 Task: Find LinkedIn users located in Ciranjang, West Java, Indonesia, who talk about bespoke topics.
Action: Mouse moved to (521, 85)
Screenshot: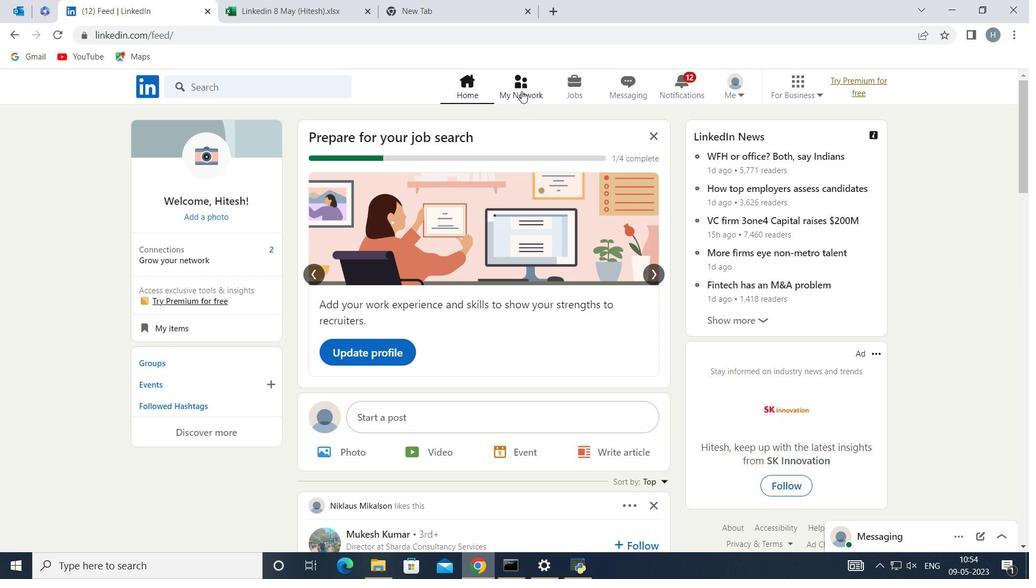 
Action: Mouse pressed left at (521, 85)
Screenshot: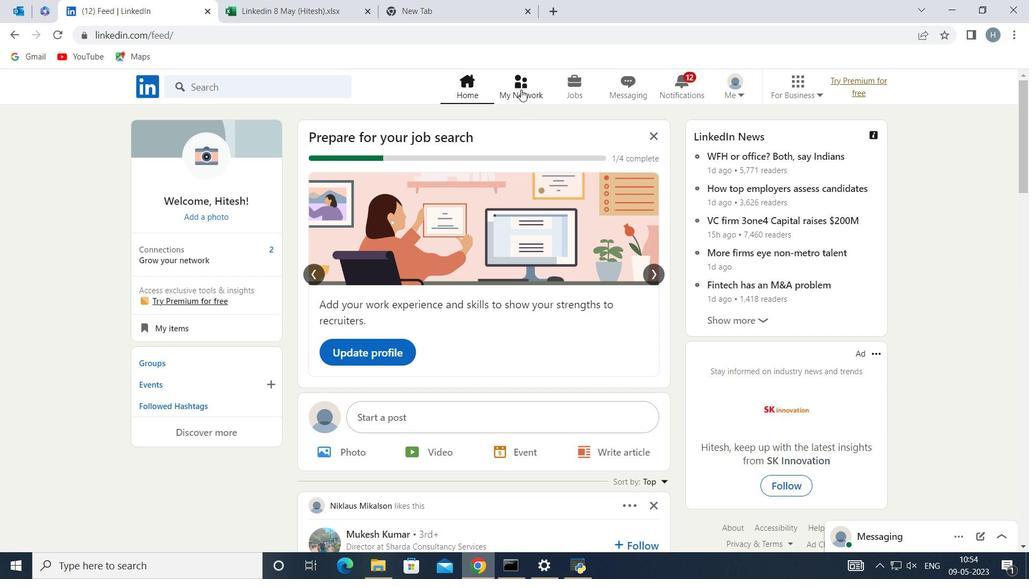 
Action: Mouse moved to (293, 158)
Screenshot: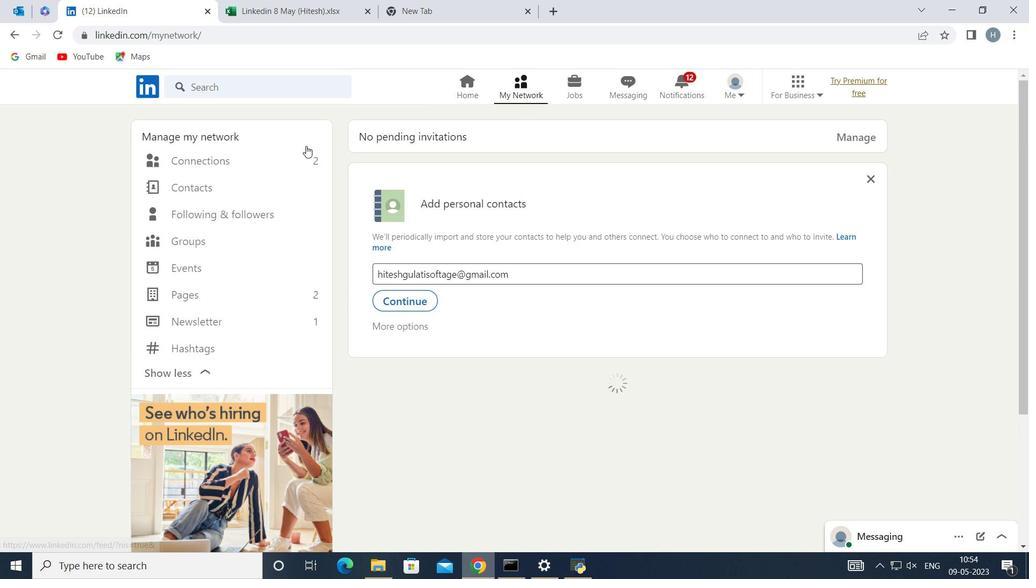 
Action: Mouse pressed left at (293, 158)
Screenshot: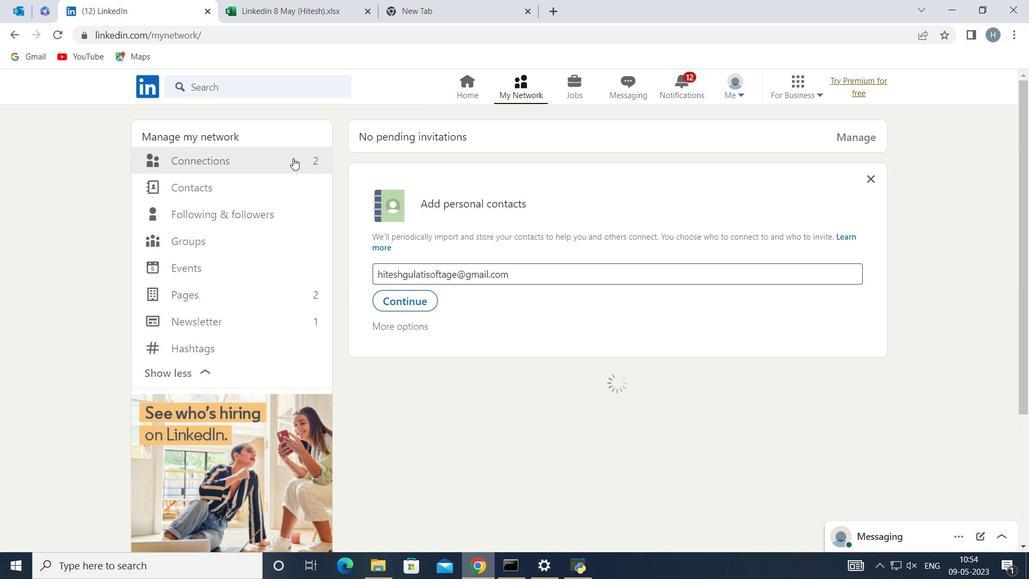 
Action: Mouse moved to (603, 162)
Screenshot: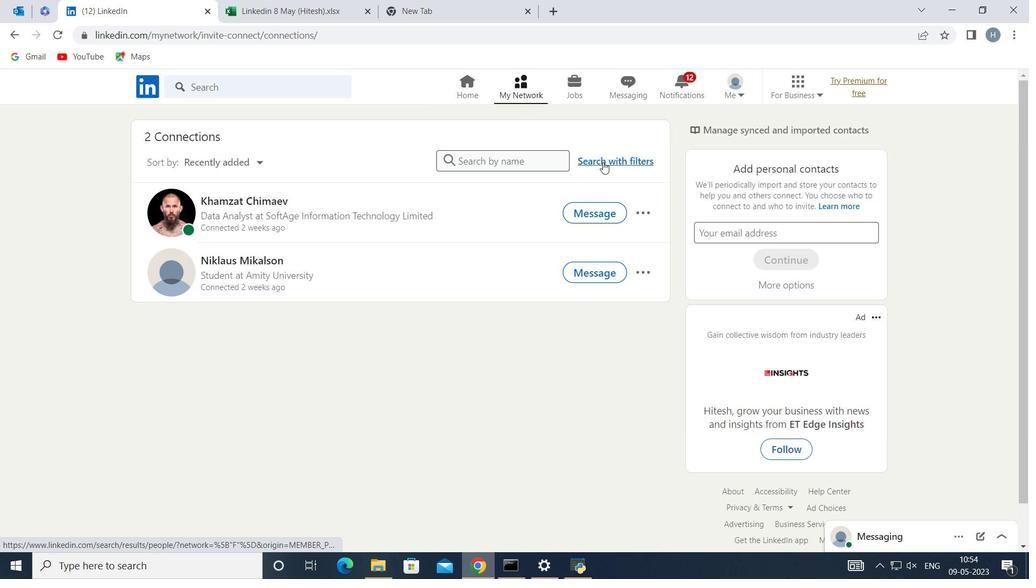 
Action: Mouse pressed left at (603, 162)
Screenshot: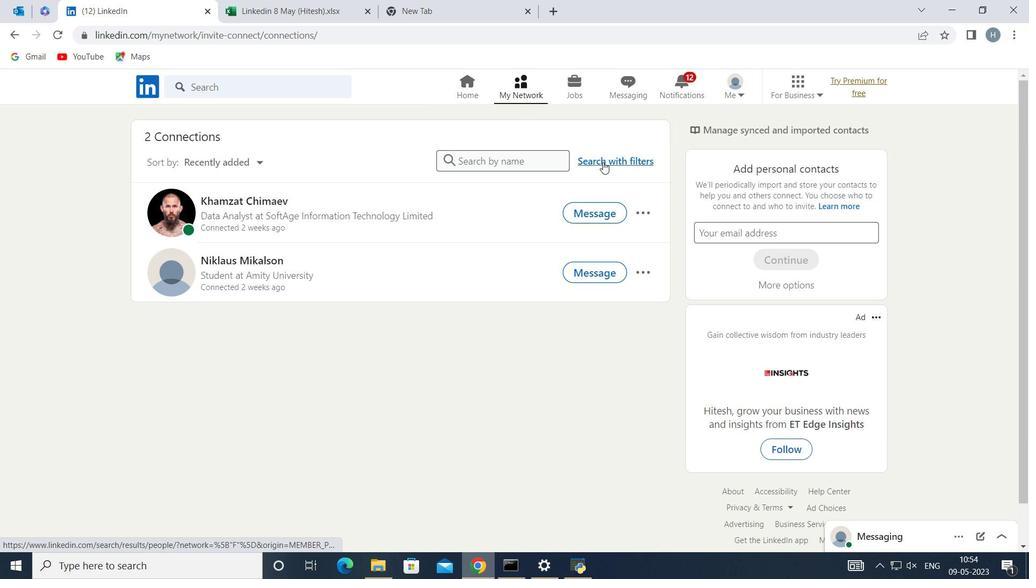
Action: Mouse moved to (557, 127)
Screenshot: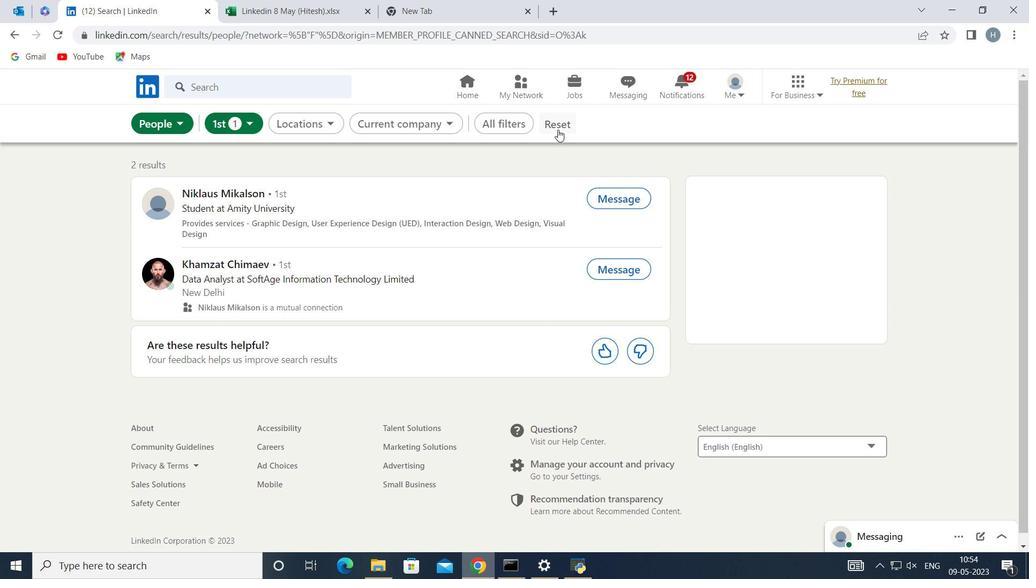 
Action: Mouse pressed left at (557, 127)
Screenshot: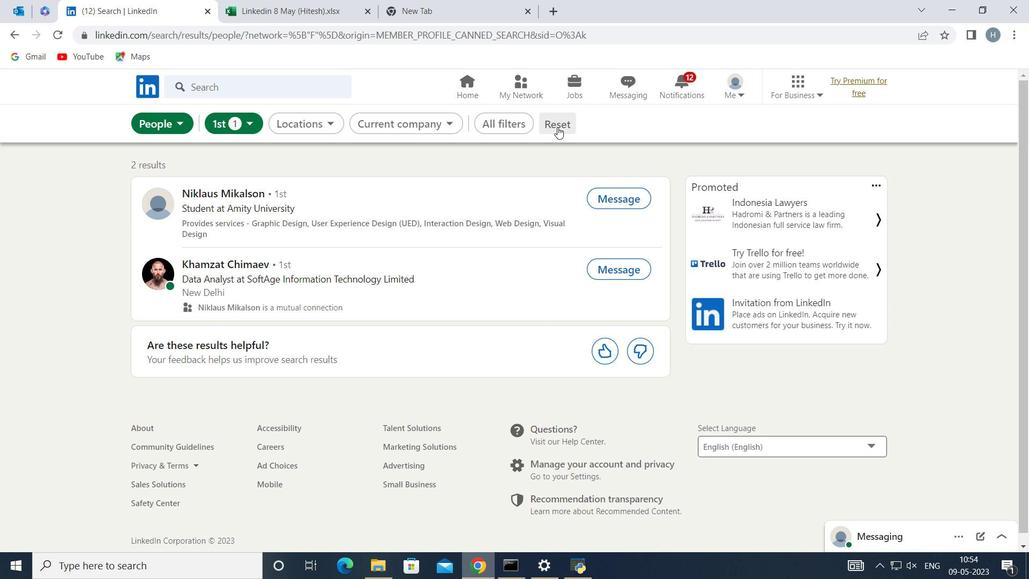 
Action: Mouse moved to (533, 125)
Screenshot: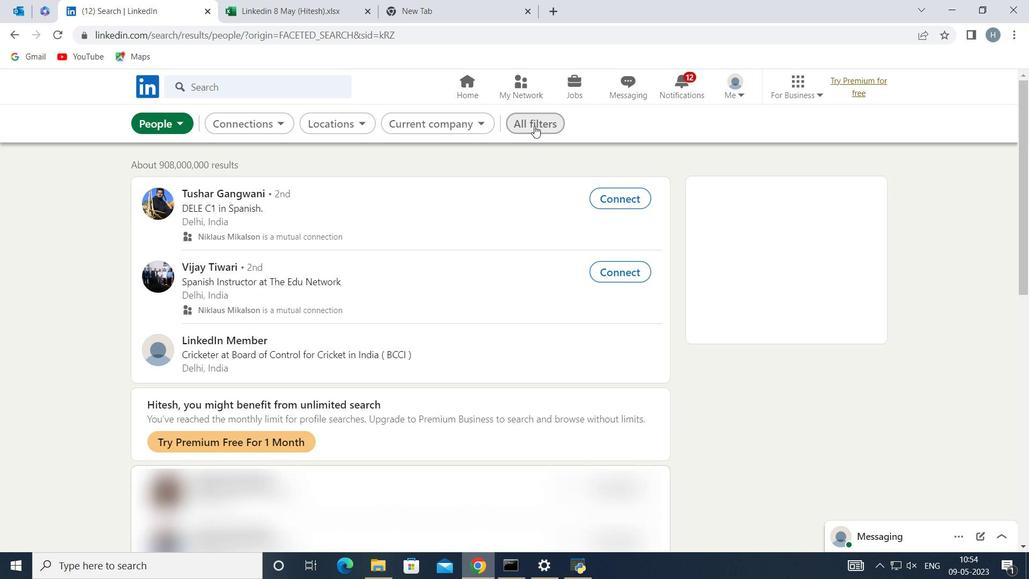
Action: Mouse pressed left at (533, 125)
Screenshot: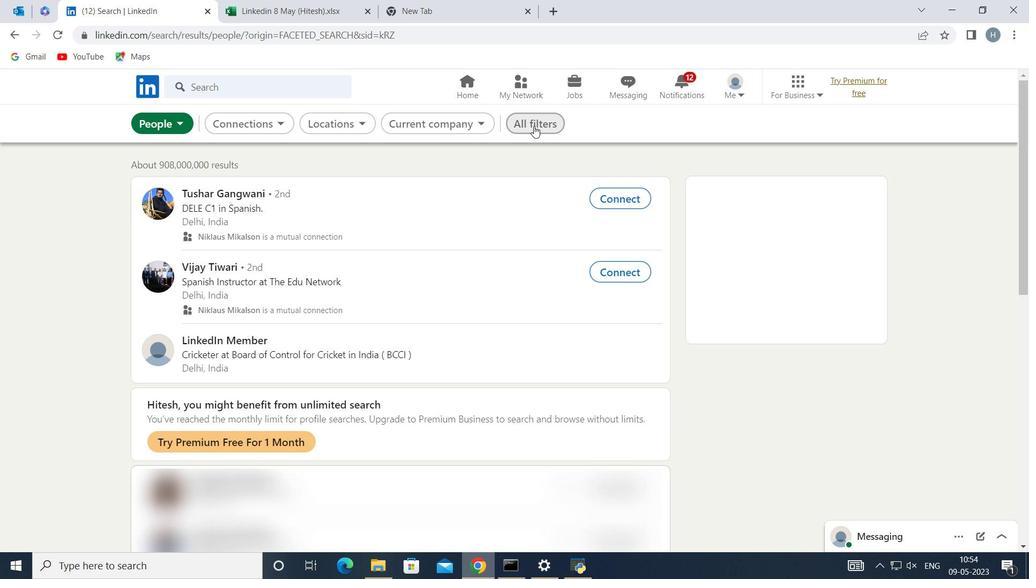 
Action: Mouse moved to (754, 265)
Screenshot: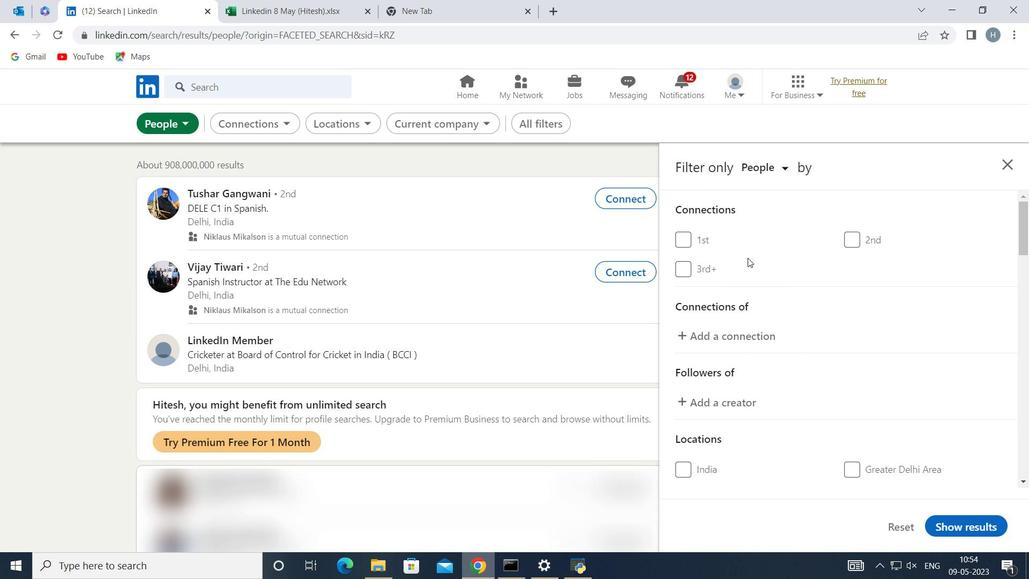 
Action: Mouse scrolled (754, 265) with delta (0, 0)
Screenshot: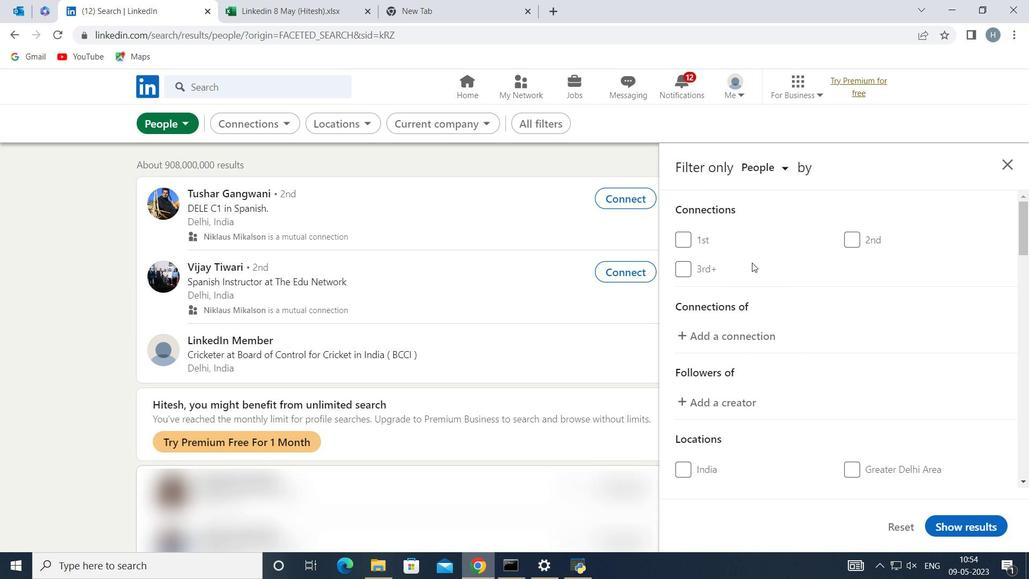 
Action: Mouse moved to (765, 270)
Screenshot: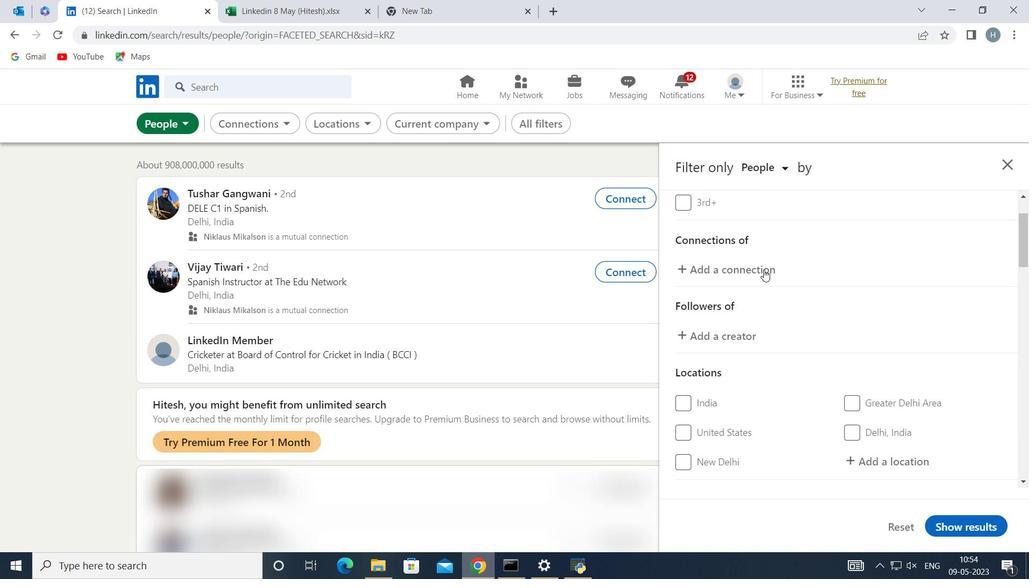 
Action: Mouse scrolled (765, 269) with delta (0, 0)
Screenshot: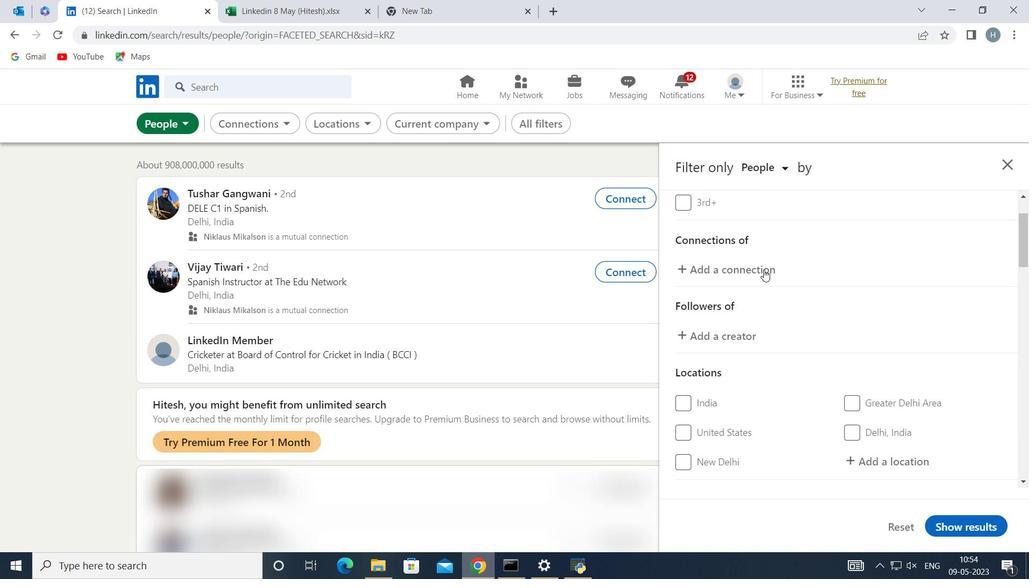 
Action: Mouse moved to (782, 274)
Screenshot: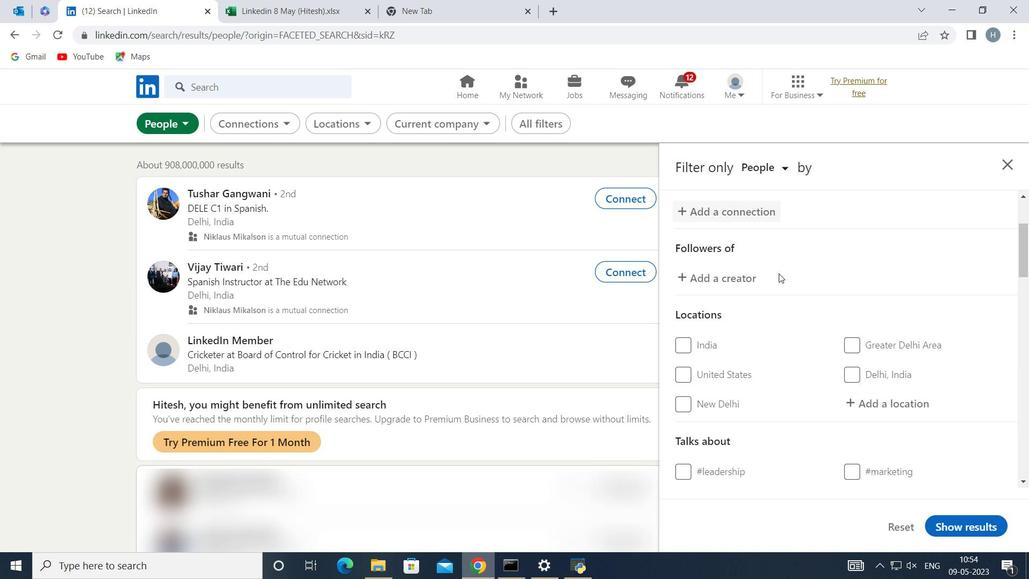 
Action: Mouse scrolled (782, 273) with delta (0, 0)
Screenshot: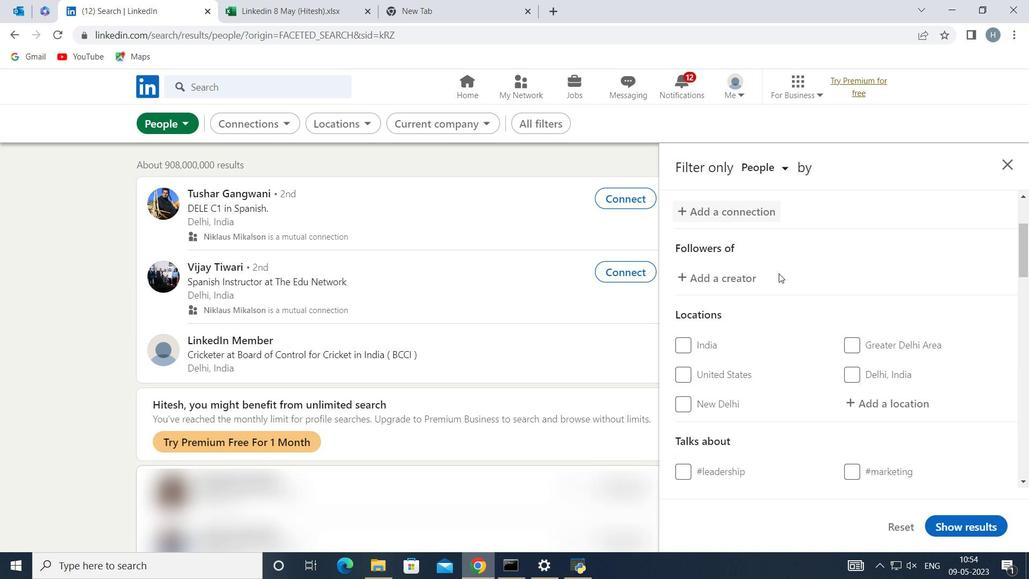 
Action: Mouse moved to (880, 324)
Screenshot: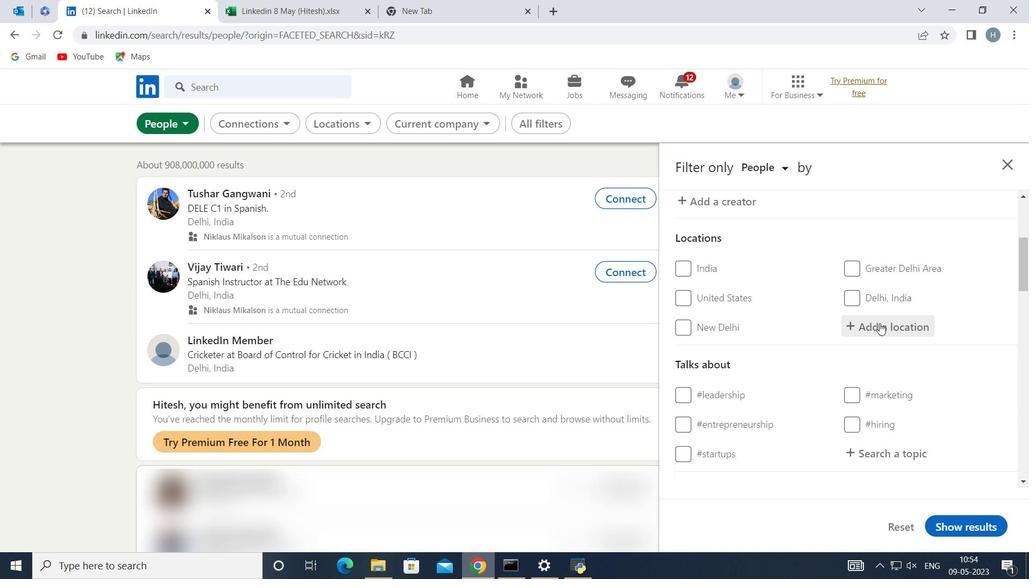 
Action: Mouse pressed left at (880, 324)
Screenshot: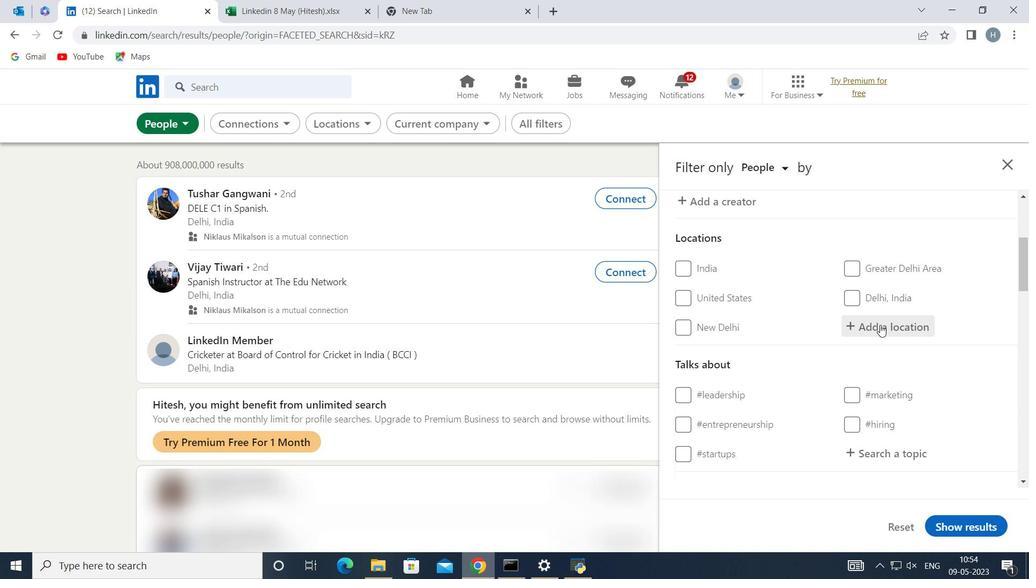 
Action: Mouse moved to (879, 319)
Screenshot: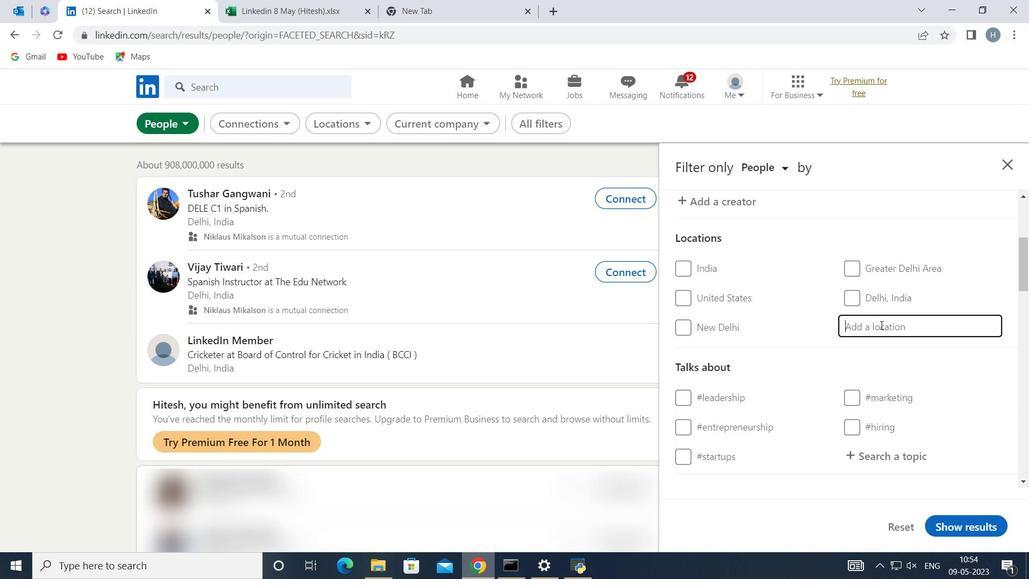 
Action: Key pressed <Key.shift>Ciranjang
Screenshot: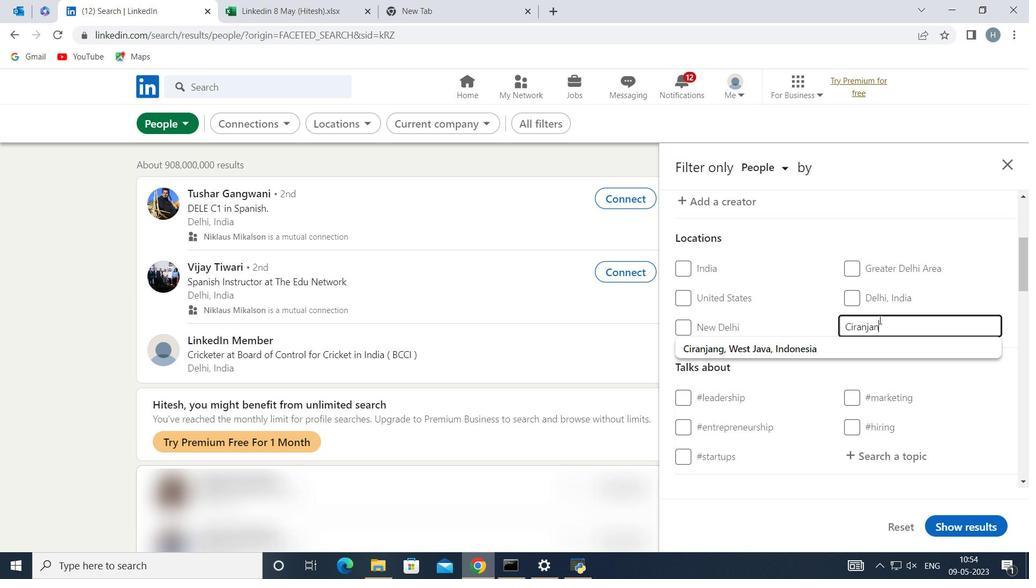 
Action: Mouse moved to (835, 341)
Screenshot: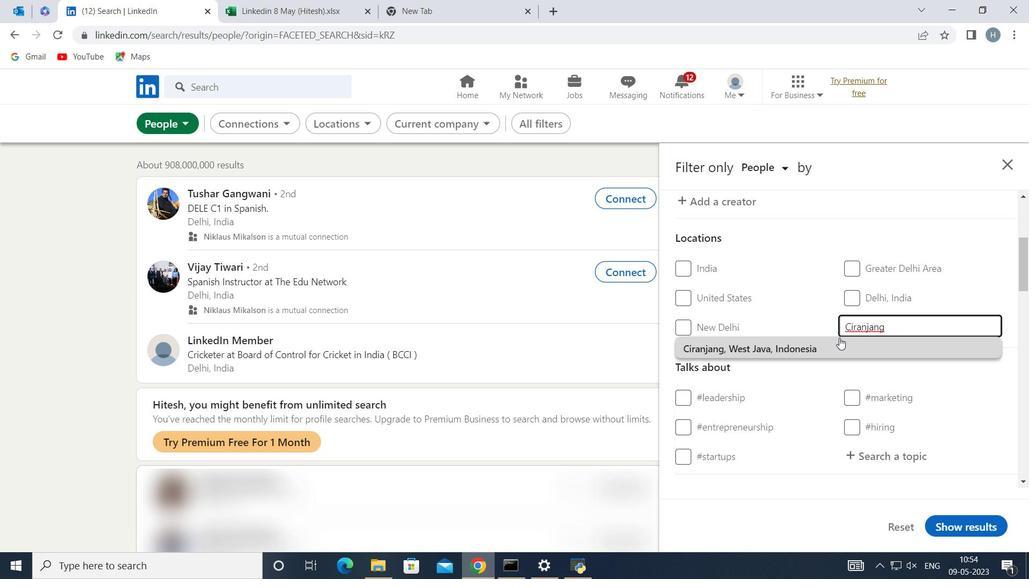 
Action: Mouse pressed left at (835, 341)
Screenshot: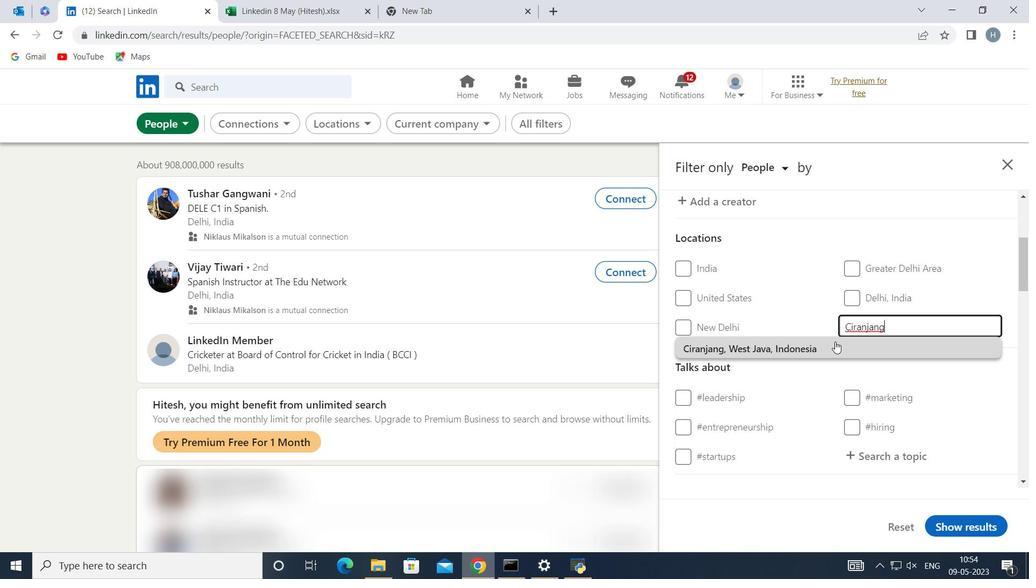 
Action: Mouse moved to (844, 308)
Screenshot: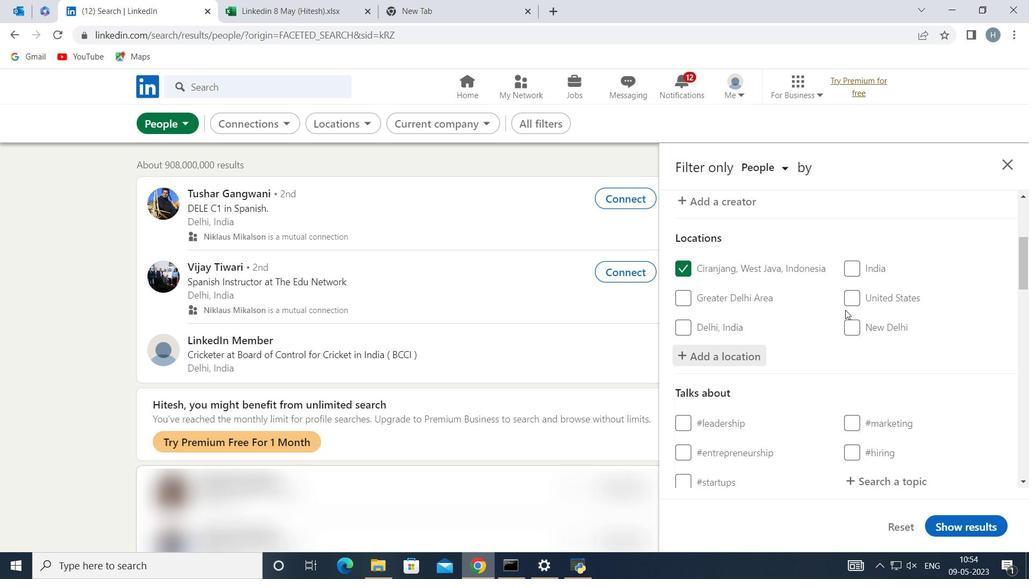 
Action: Mouse scrolled (844, 308) with delta (0, 0)
Screenshot: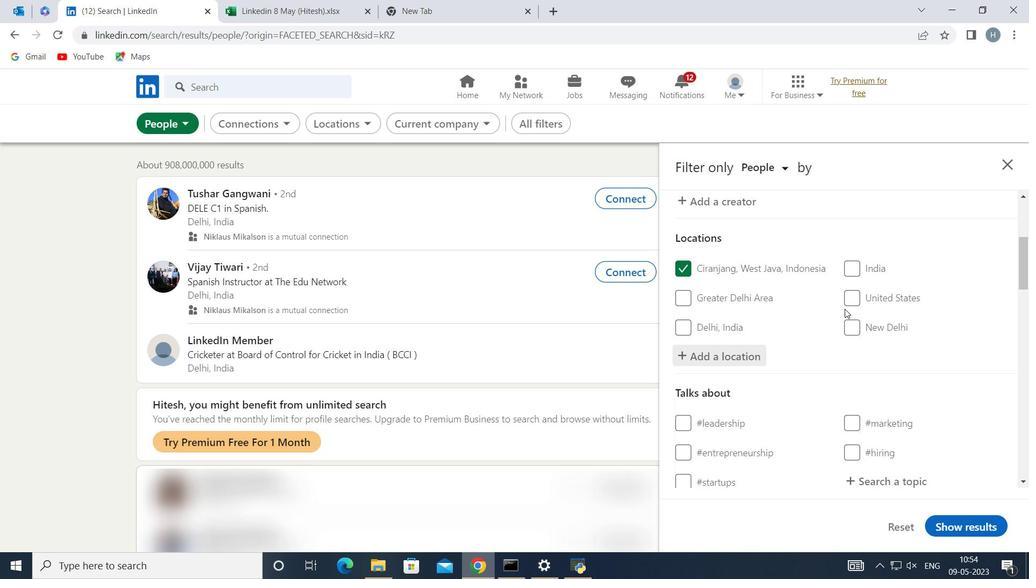 
Action: Mouse scrolled (844, 308) with delta (0, 0)
Screenshot: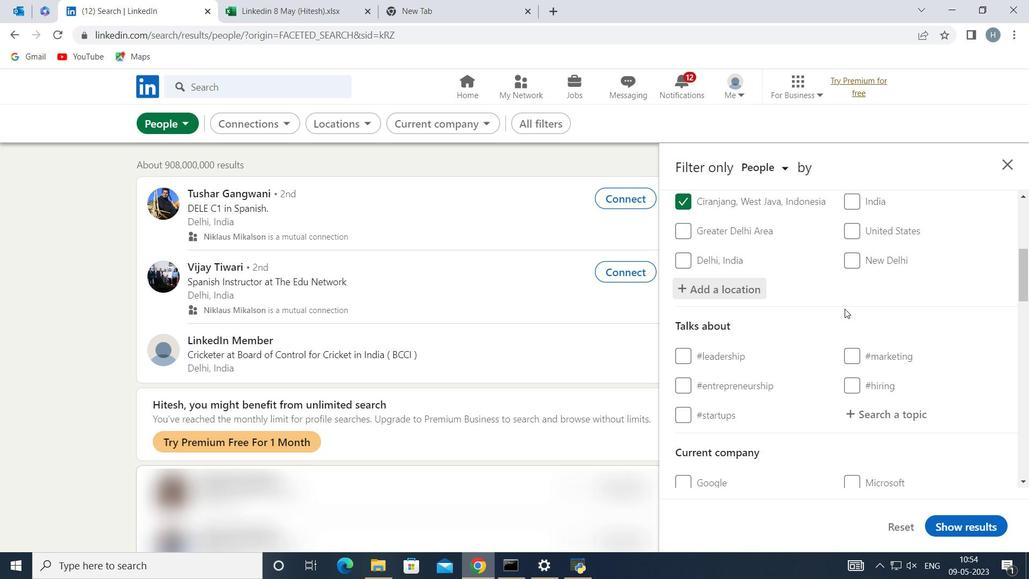 
Action: Mouse moved to (884, 346)
Screenshot: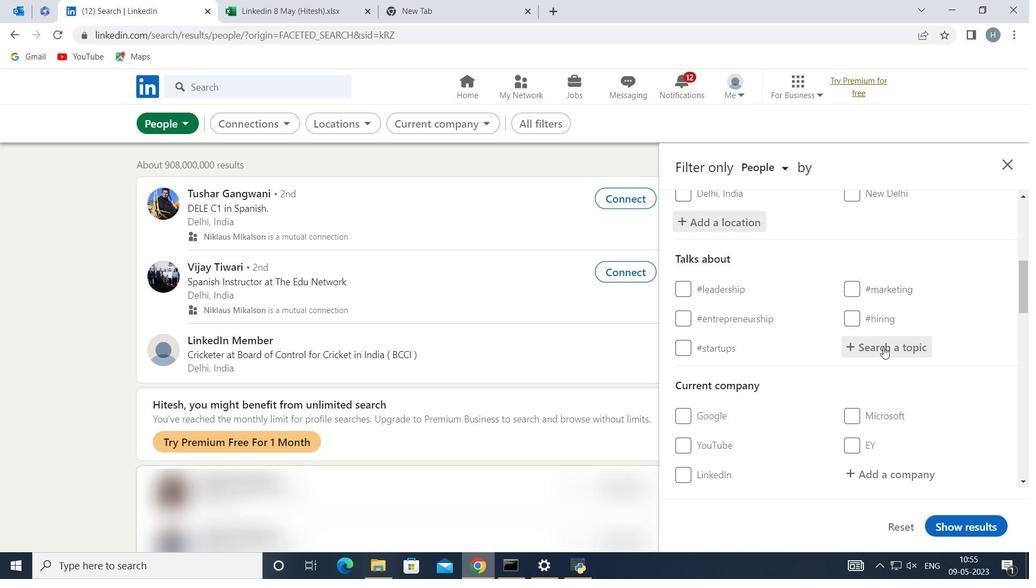 
Action: Mouse pressed left at (884, 346)
Screenshot: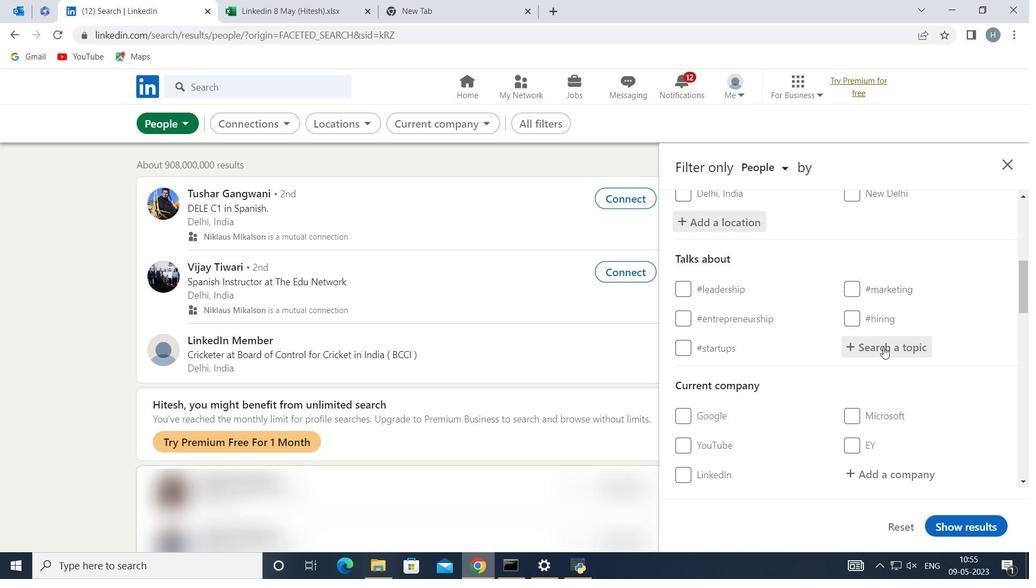 
Action: Mouse moved to (884, 346)
Screenshot: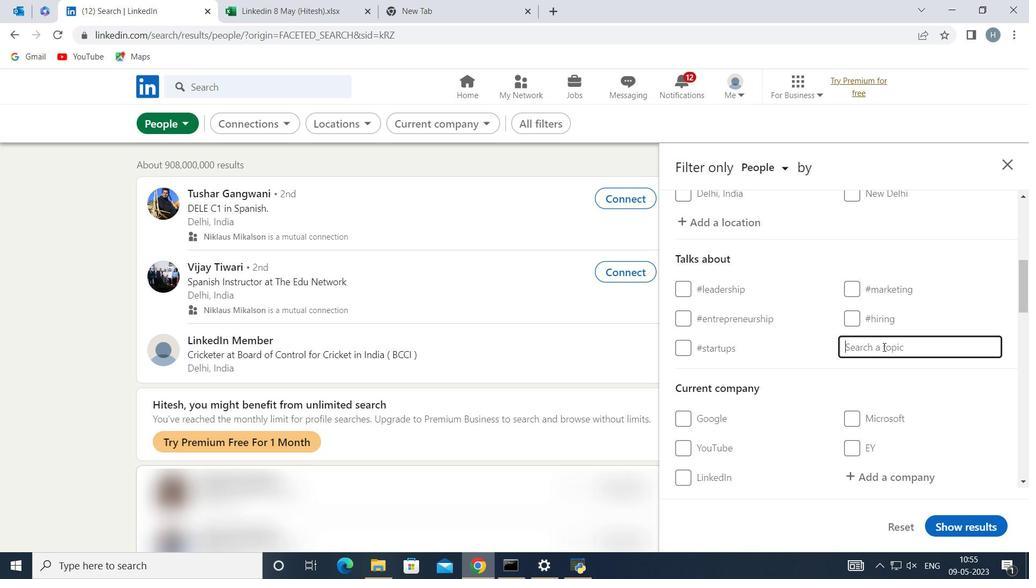 
Action: Key pressed bespoke
Screenshot: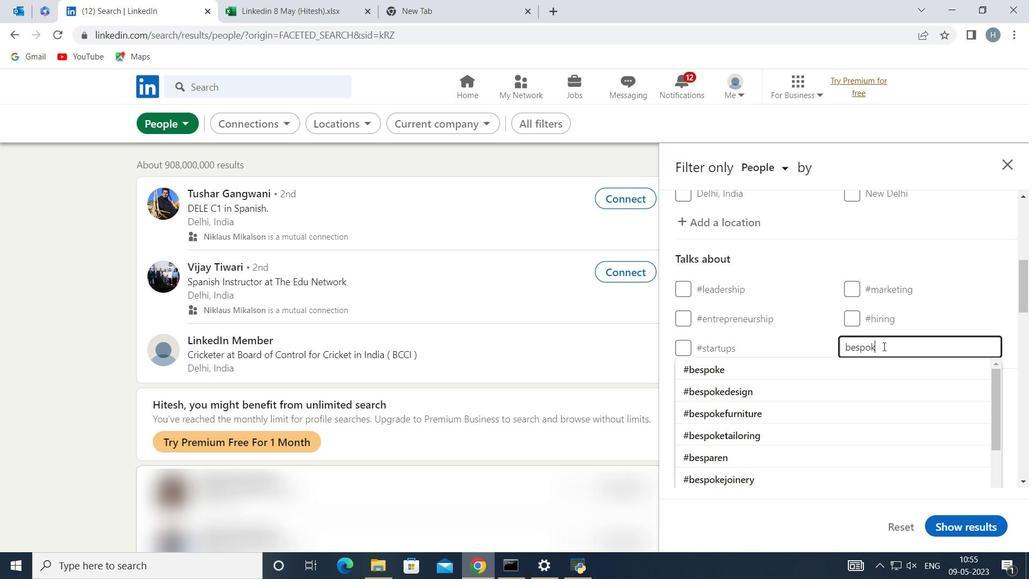 
Action: Mouse moved to (763, 367)
Screenshot: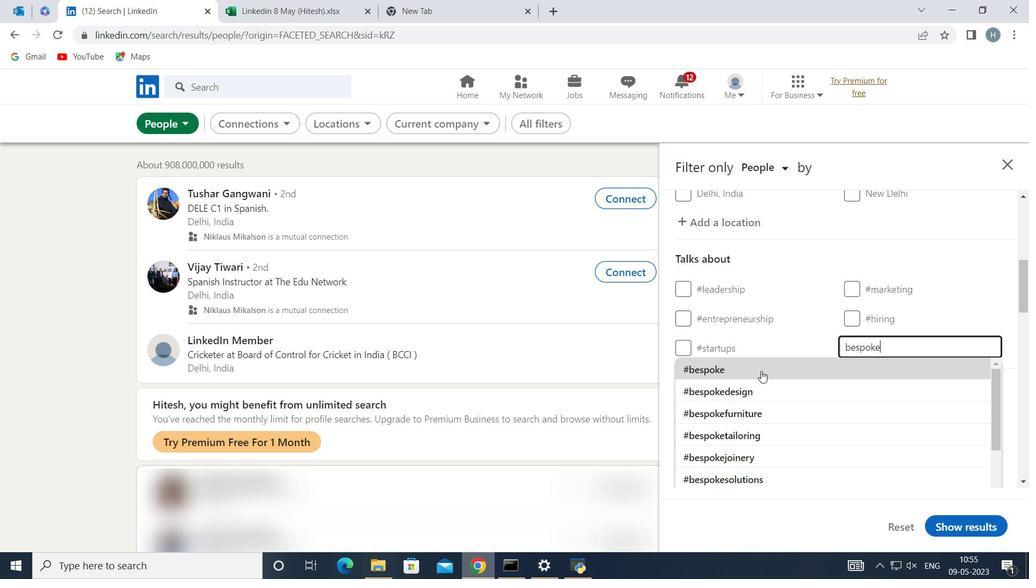 
Action: Mouse pressed left at (763, 367)
Screenshot: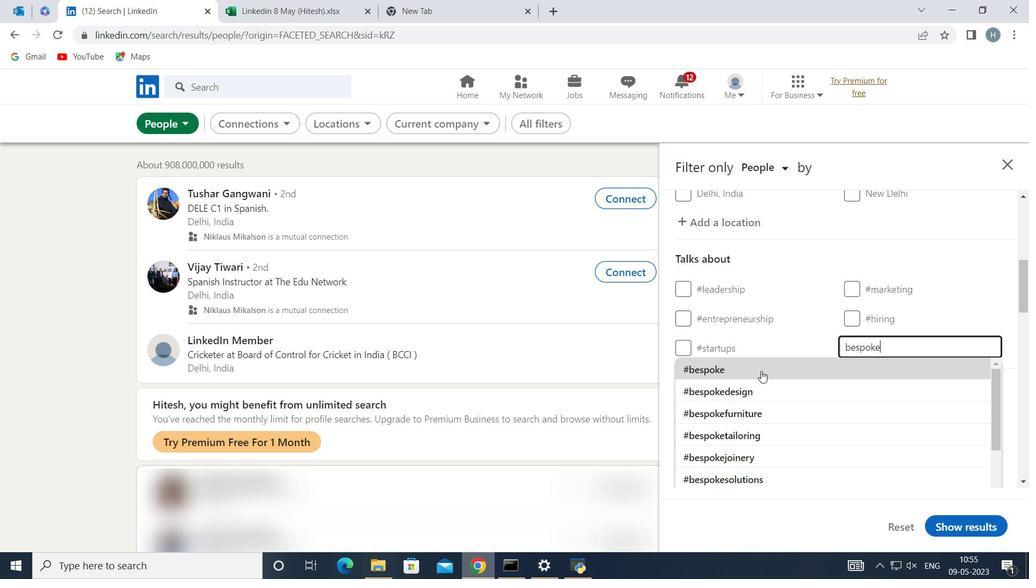 
Action: Mouse moved to (862, 361)
Screenshot: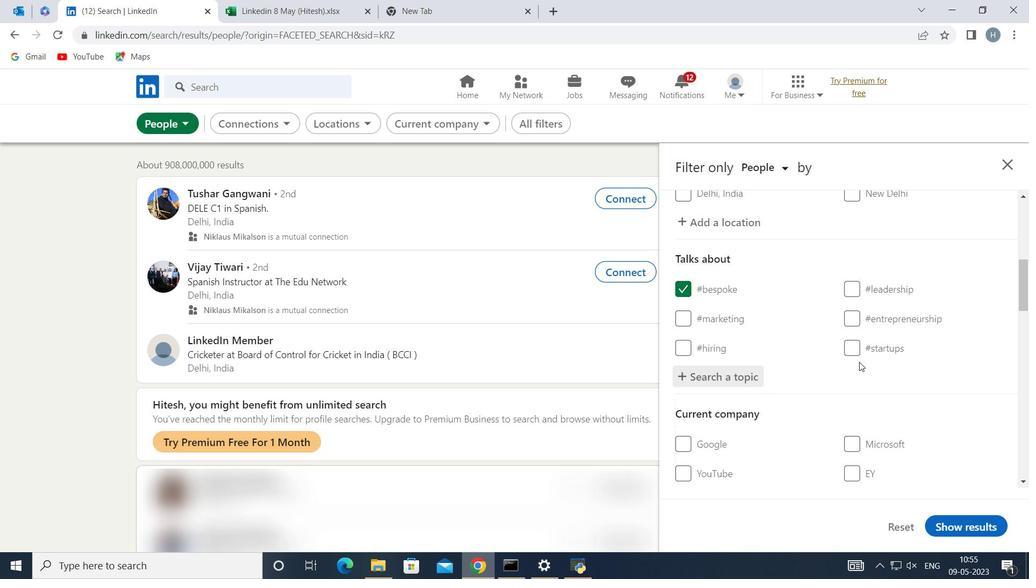 
Action: Mouse scrolled (861, 361) with delta (0, 0)
Screenshot: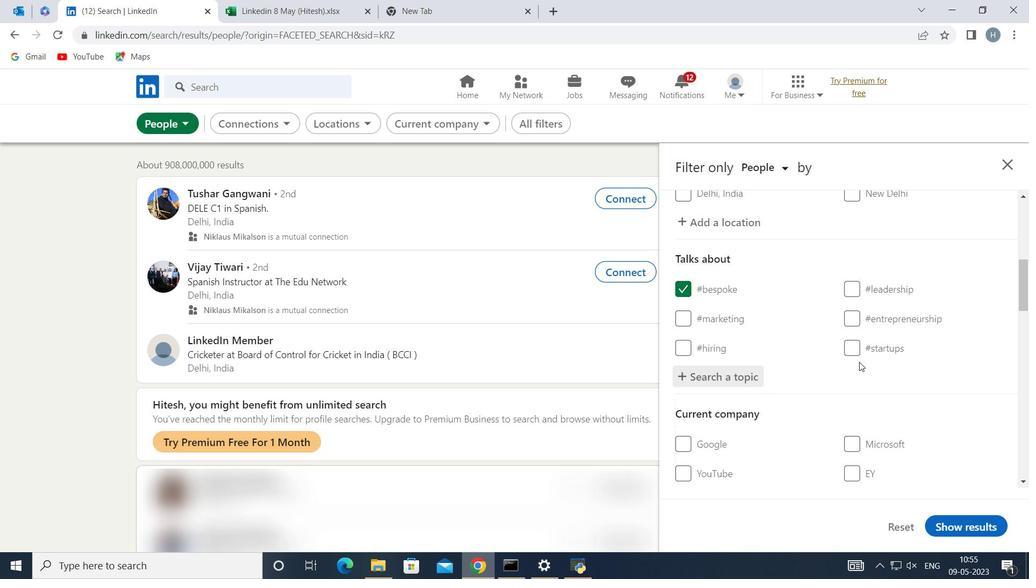 
Action: Mouse moved to (864, 358)
Screenshot: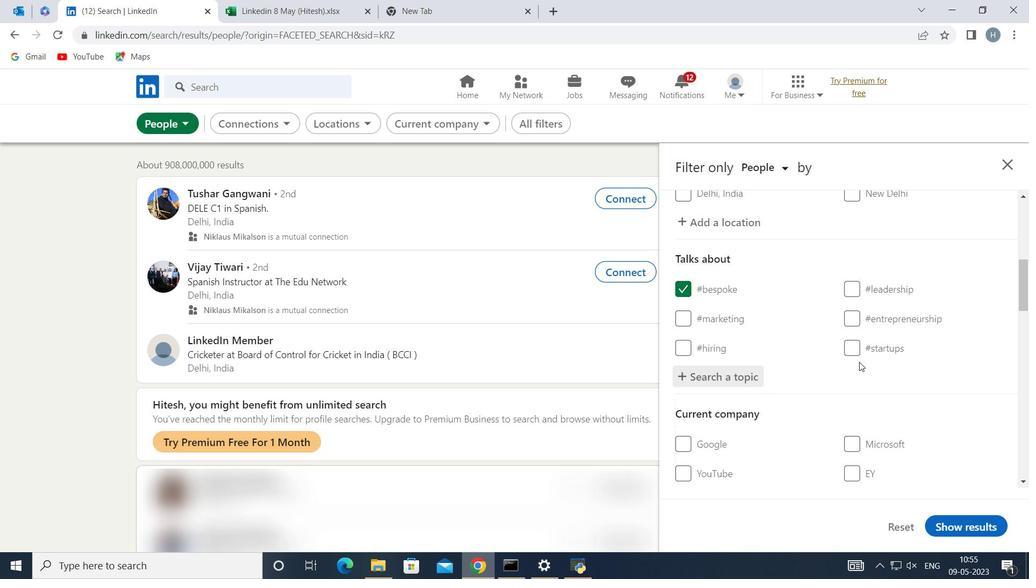 
Action: Mouse scrolled (864, 357) with delta (0, 0)
Screenshot: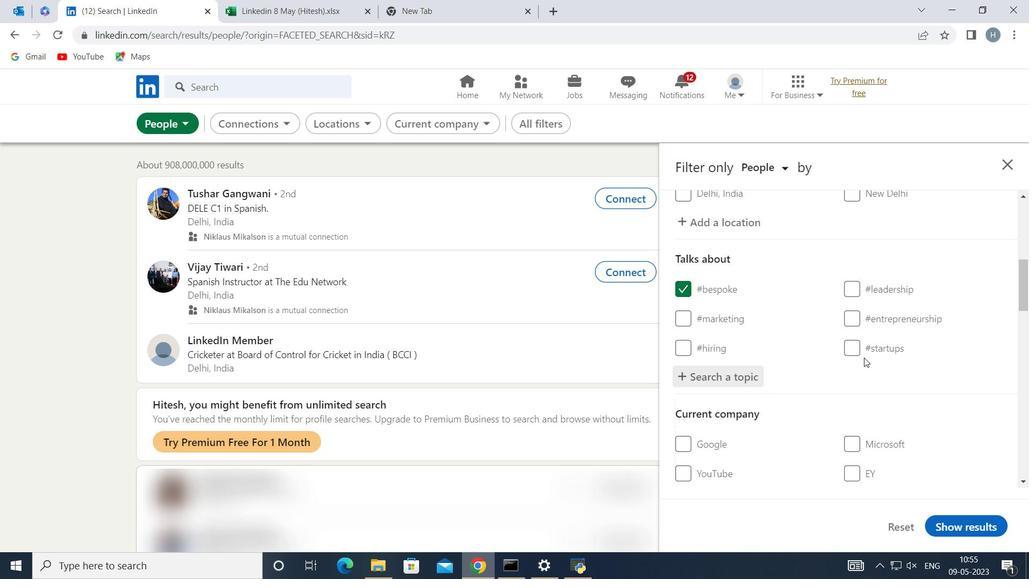 
Action: Mouse moved to (864, 355)
Screenshot: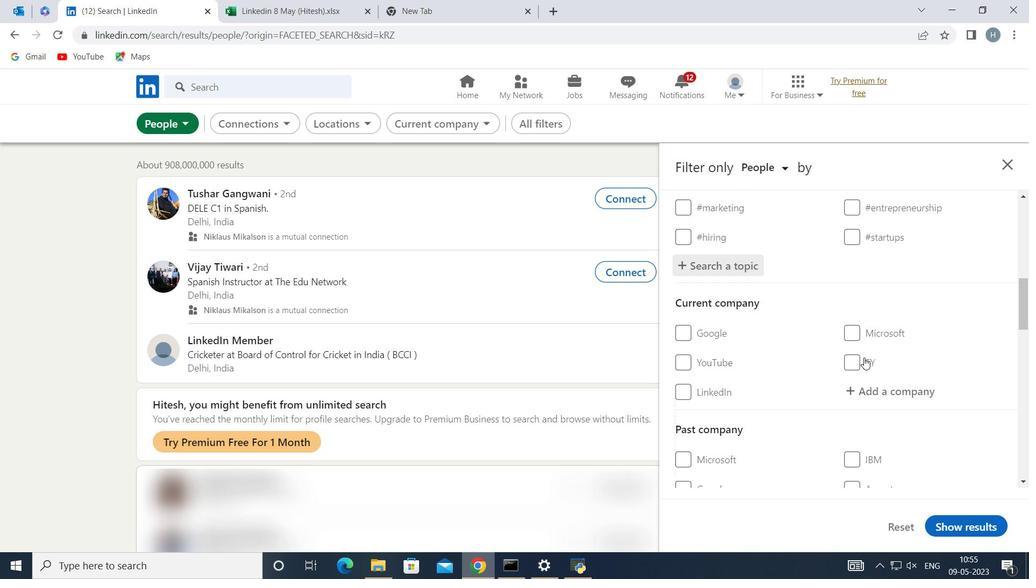 
Action: Mouse scrolled (864, 355) with delta (0, 0)
Screenshot: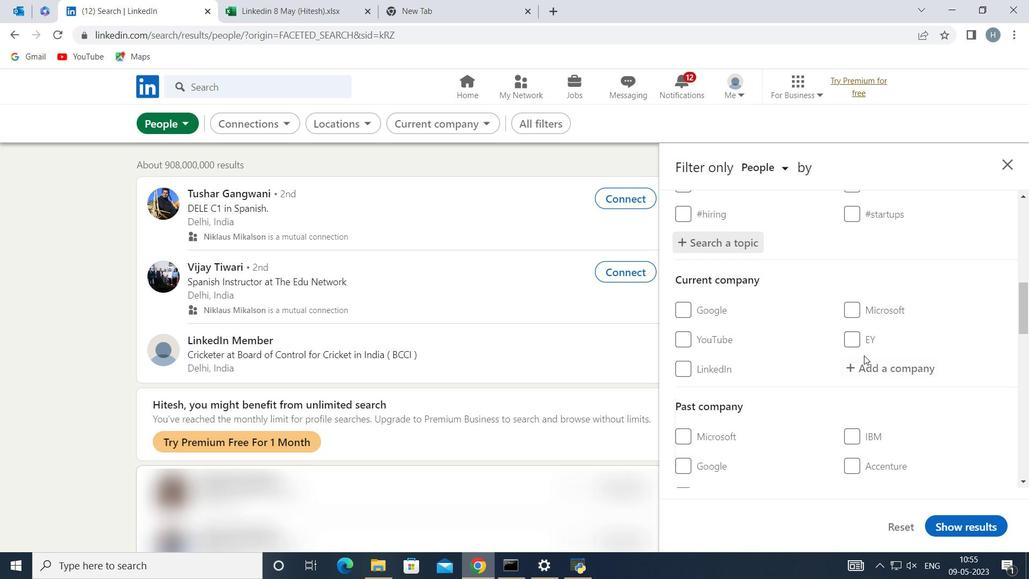 
Action: Mouse scrolled (864, 355) with delta (0, 0)
Screenshot: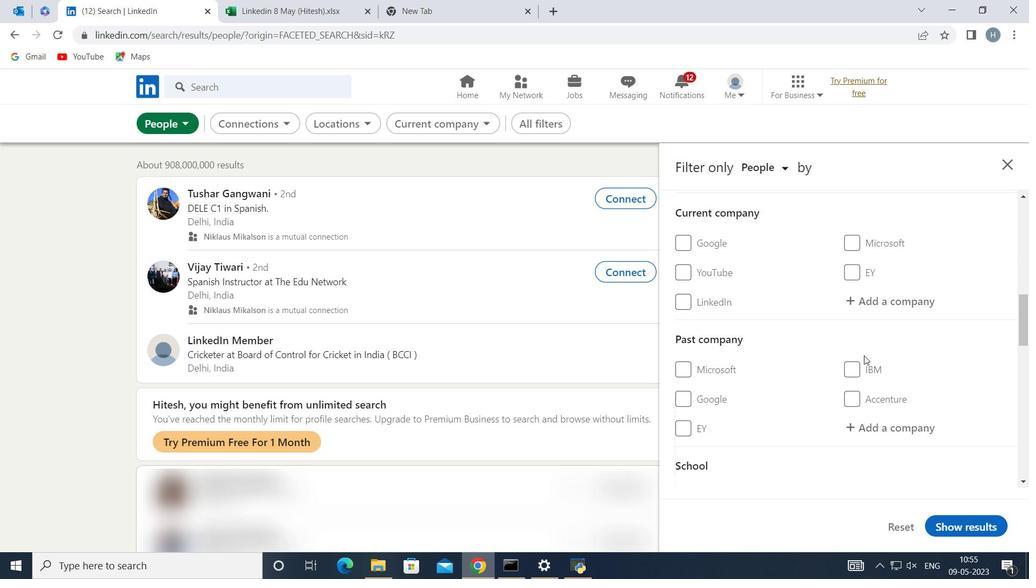 
Action: Mouse moved to (859, 353)
Screenshot: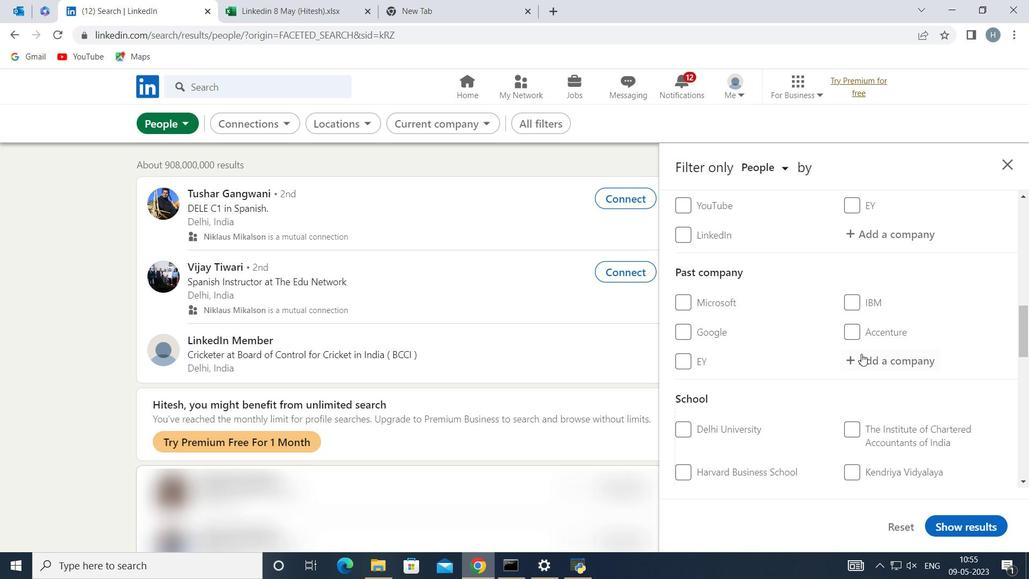 
Action: Mouse scrolled (859, 353) with delta (0, 0)
Screenshot: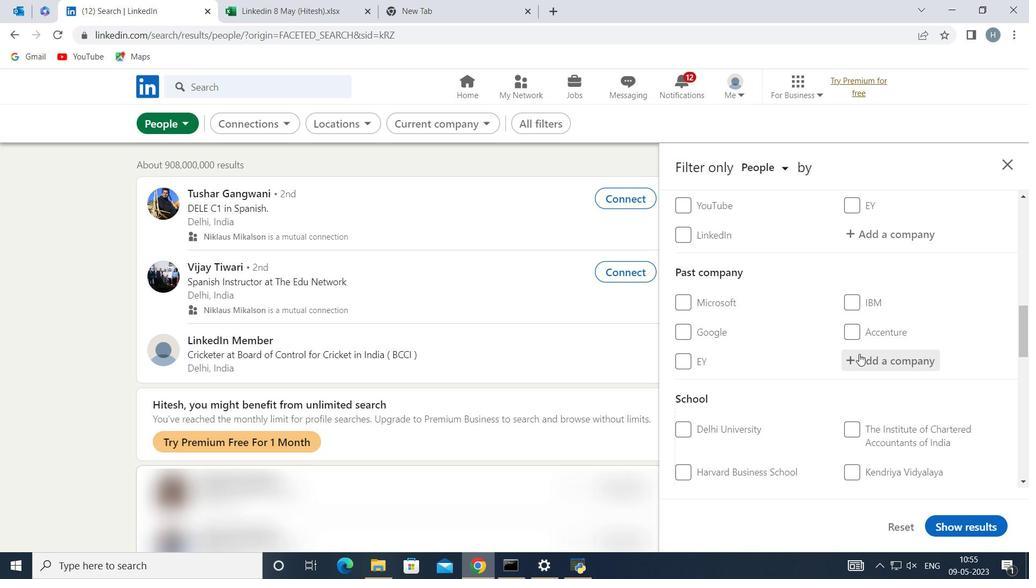 
Action: Mouse moved to (858, 353)
Screenshot: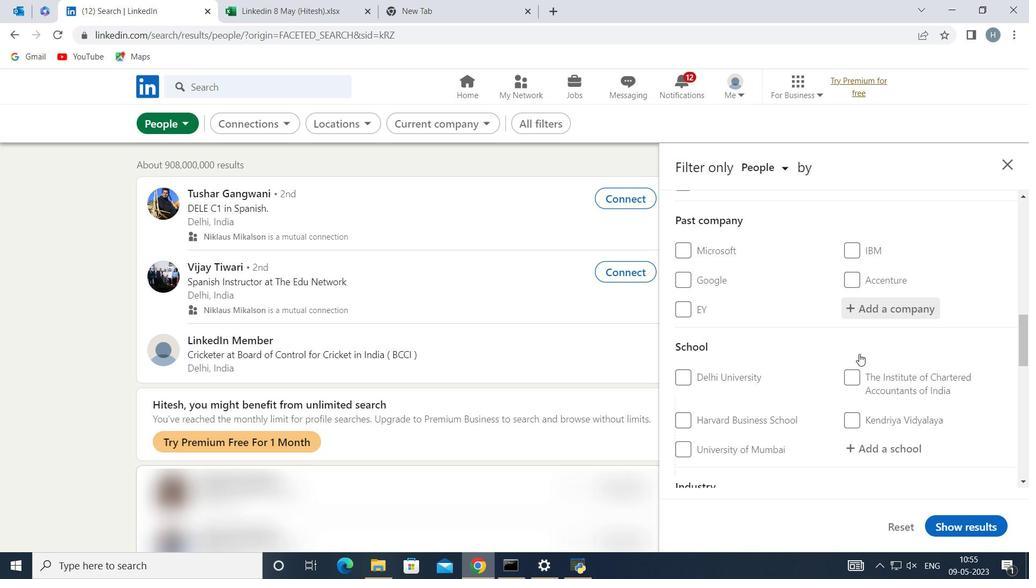 
Action: Mouse scrolled (858, 353) with delta (0, 0)
Screenshot: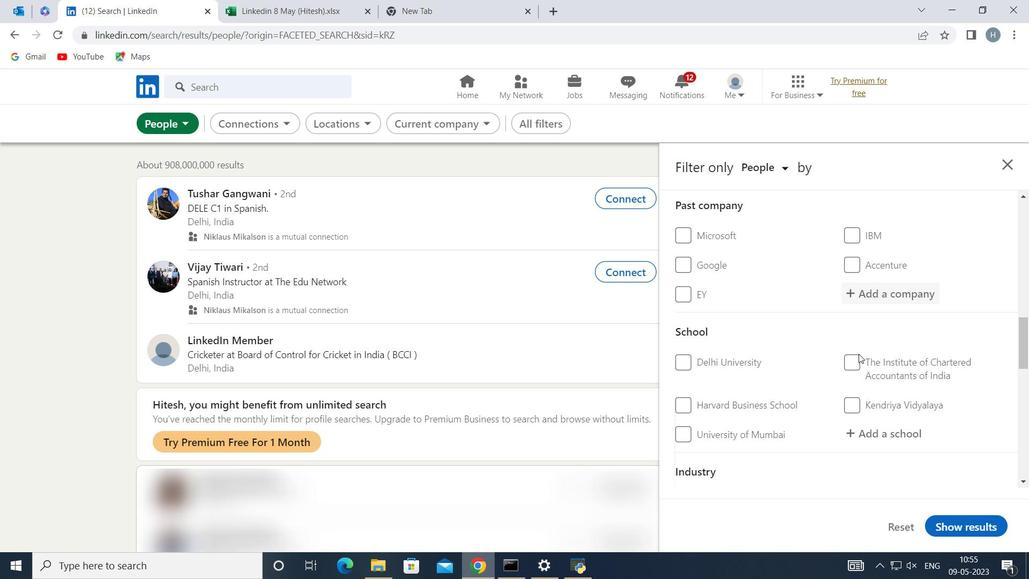
Action: Mouse scrolled (858, 353) with delta (0, 0)
Screenshot: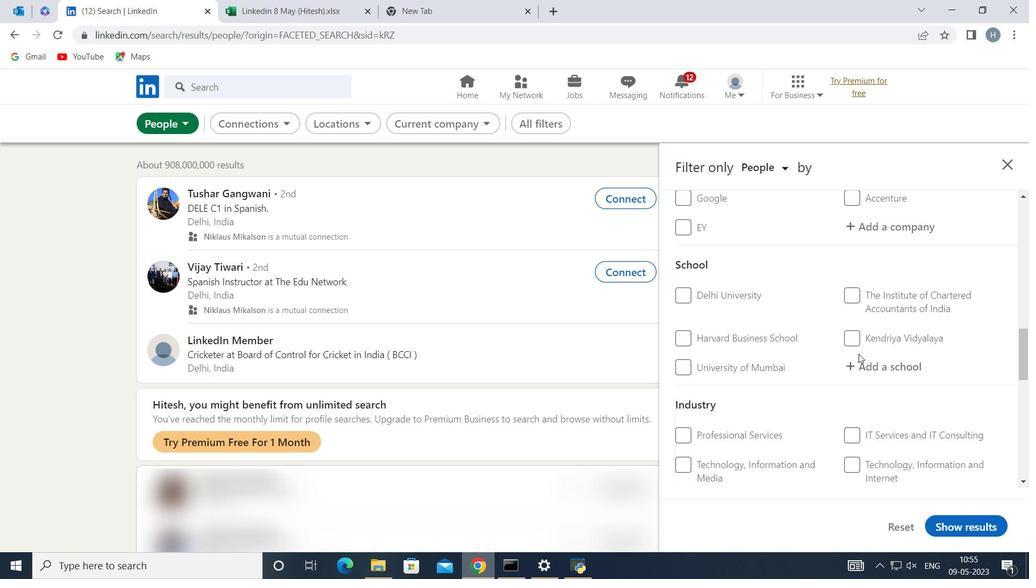
Action: Mouse scrolled (858, 353) with delta (0, 0)
Screenshot: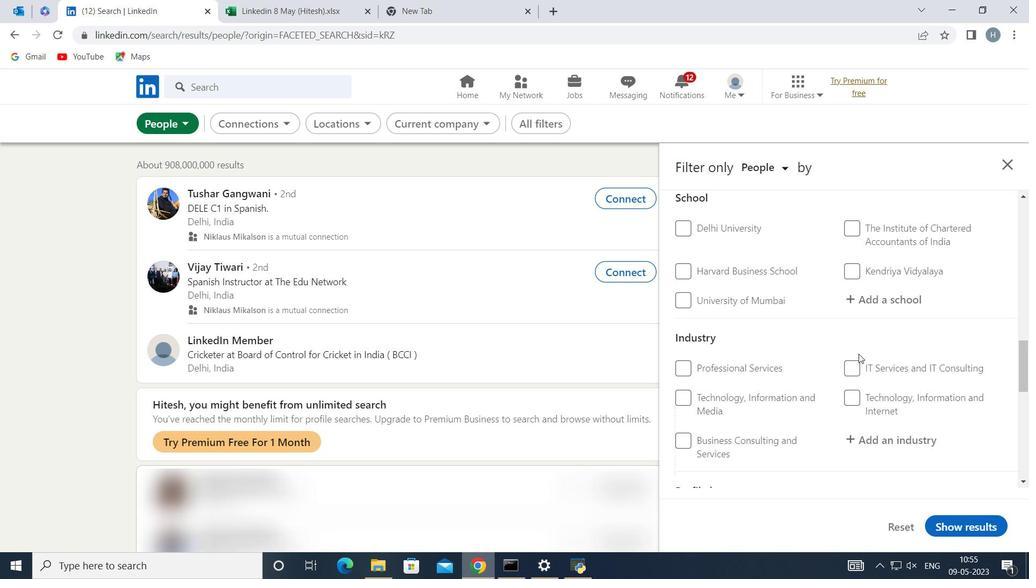 
Action: Mouse scrolled (858, 353) with delta (0, 0)
Screenshot: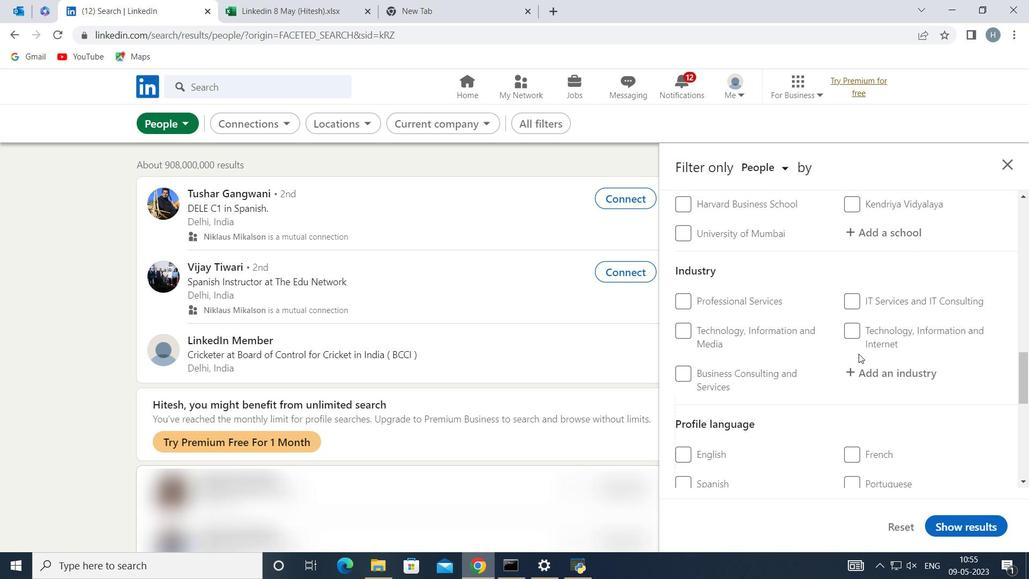 
Action: Mouse moved to (687, 441)
Screenshot: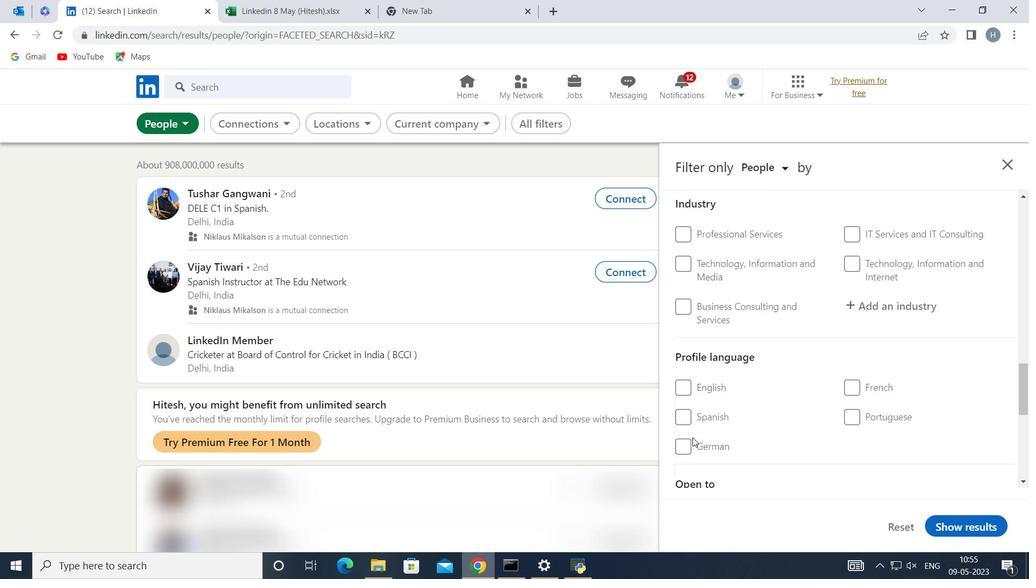 
Action: Mouse pressed left at (687, 441)
Screenshot: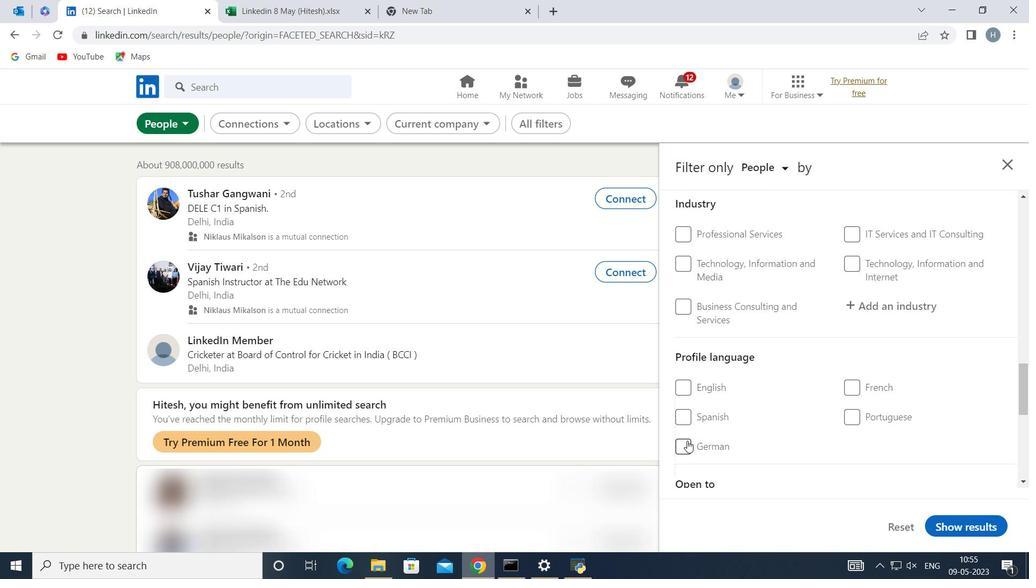 
Action: Mouse moved to (810, 421)
Screenshot: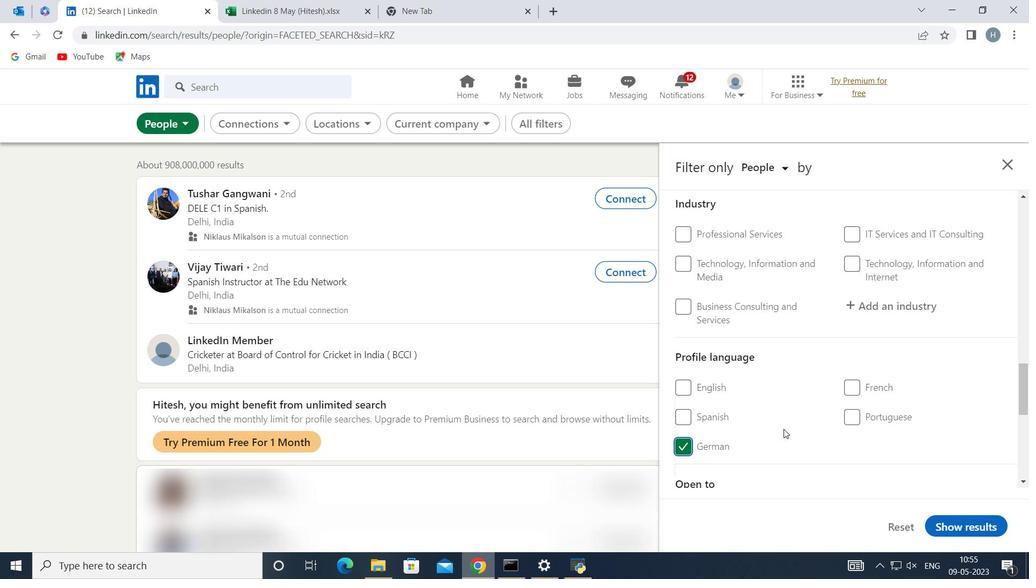
Action: Mouse scrolled (810, 422) with delta (0, 0)
Screenshot: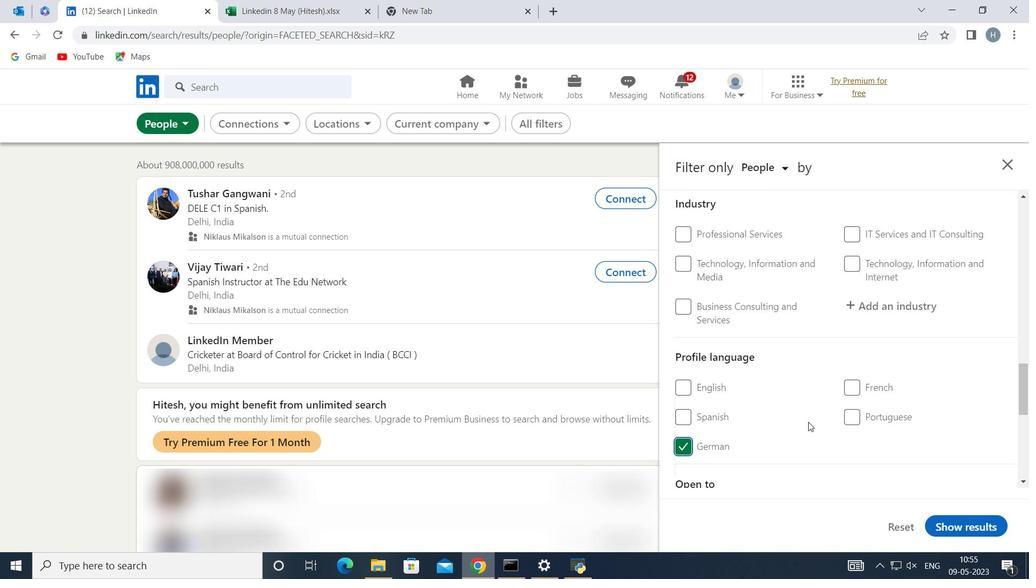 
Action: Mouse moved to (808, 409)
Screenshot: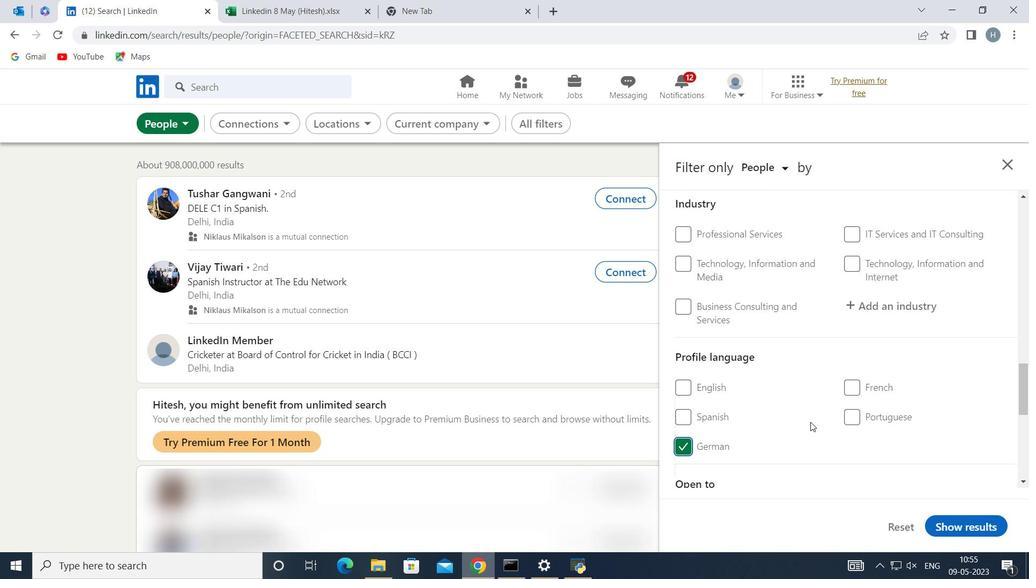 
Action: Mouse scrolled (808, 409) with delta (0, 0)
Screenshot: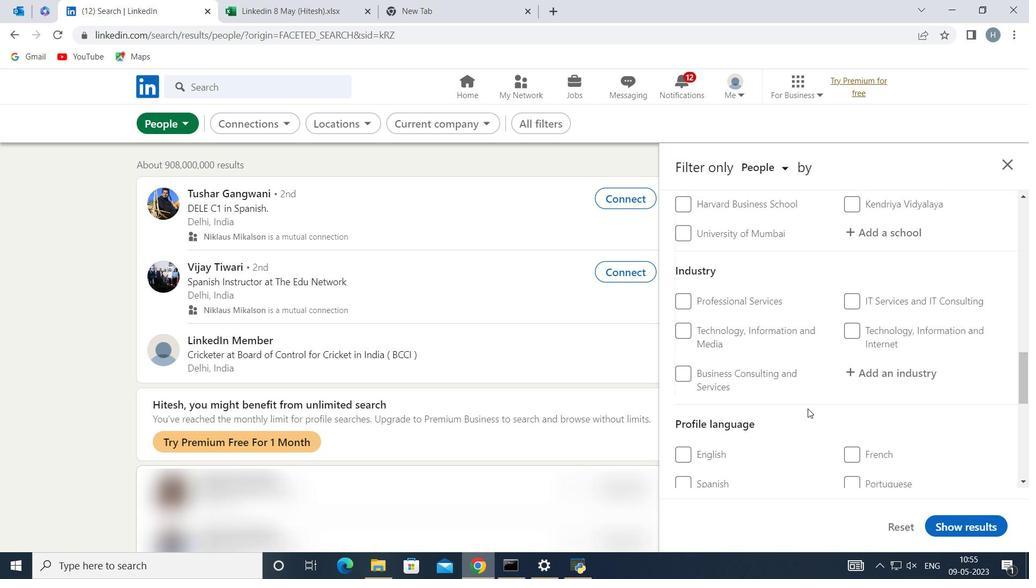 
Action: Mouse scrolled (808, 409) with delta (0, 0)
Screenshot: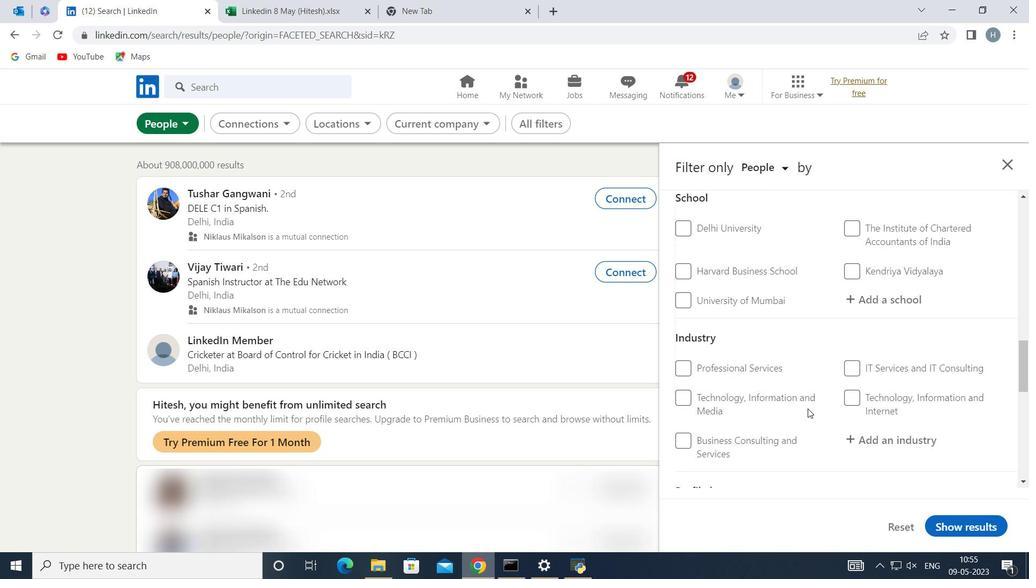 
Action: Mouse scrolled (808, 409) with delta (0, 0)
Screenshot: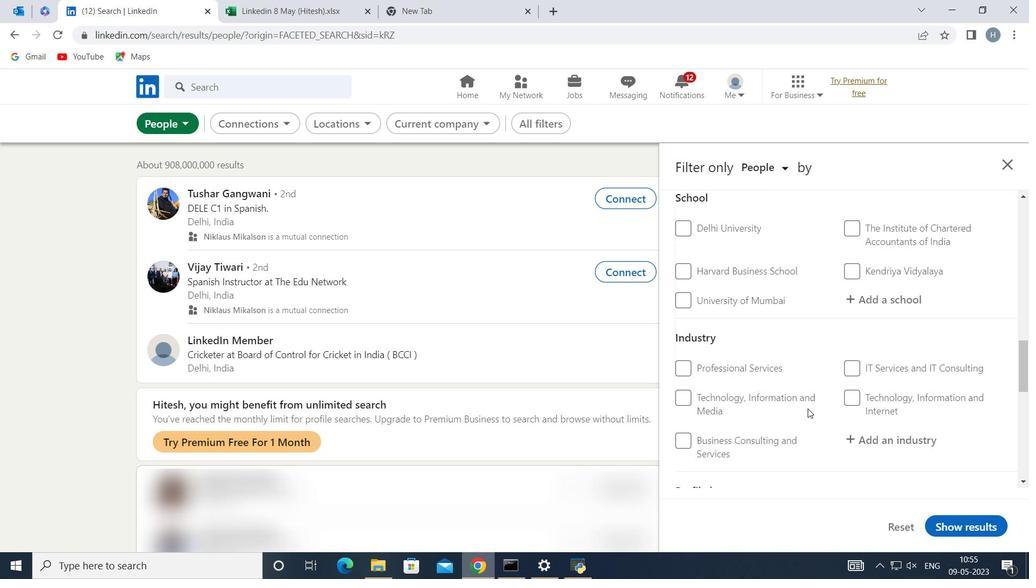 
Action: Mouse scrolled (808, 408) with delta (0, 0)
Screenshot: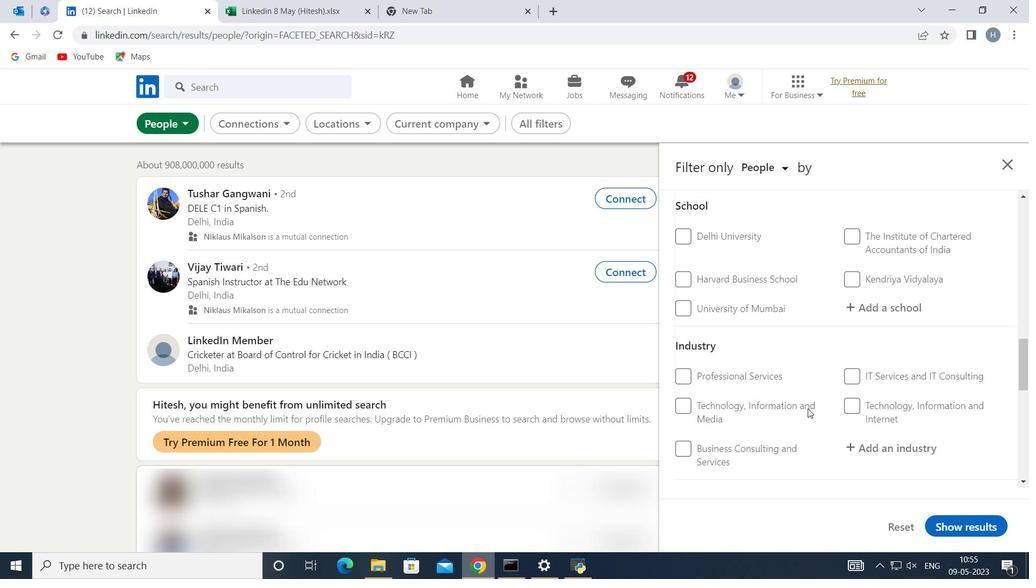 
Action: Mouse scrolled (808, 409) with delta (0, 0)
Screenshot: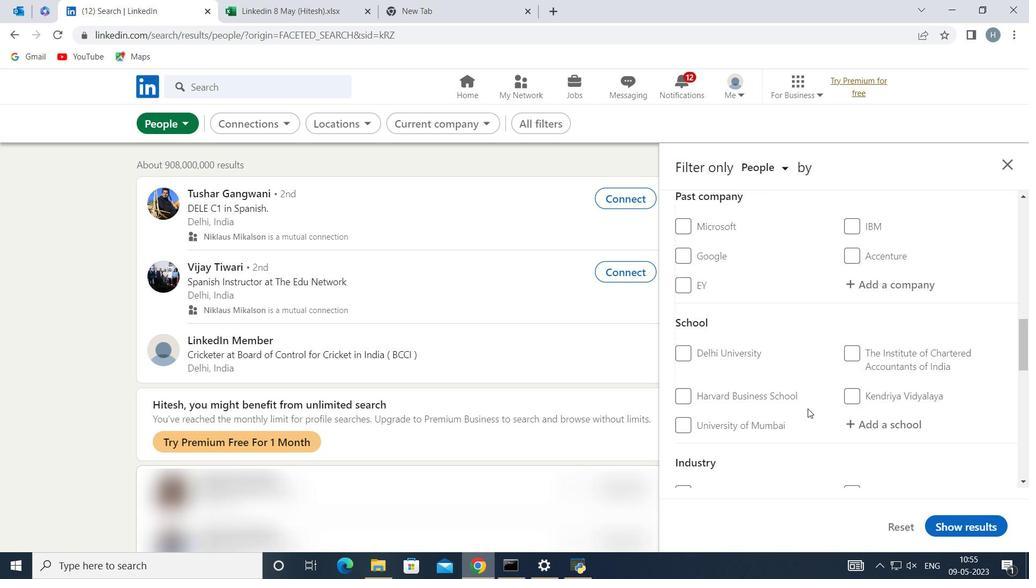 
Action: Mouse scrolled (808, 409) with delta (0, 0)
Screenshot: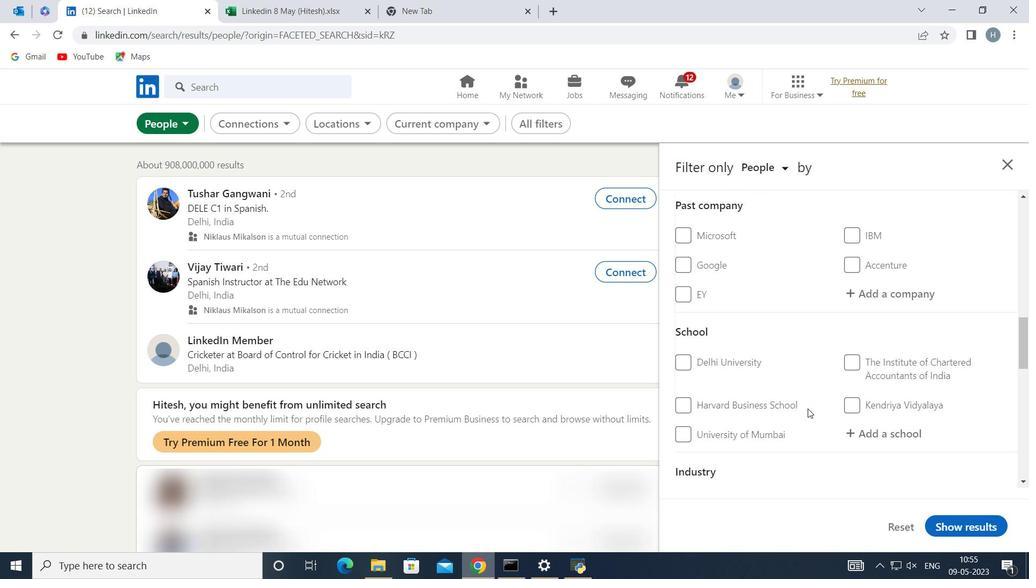 
Action: Mouse scrolled (808, 409) with delta (0, 0)
Screenshot: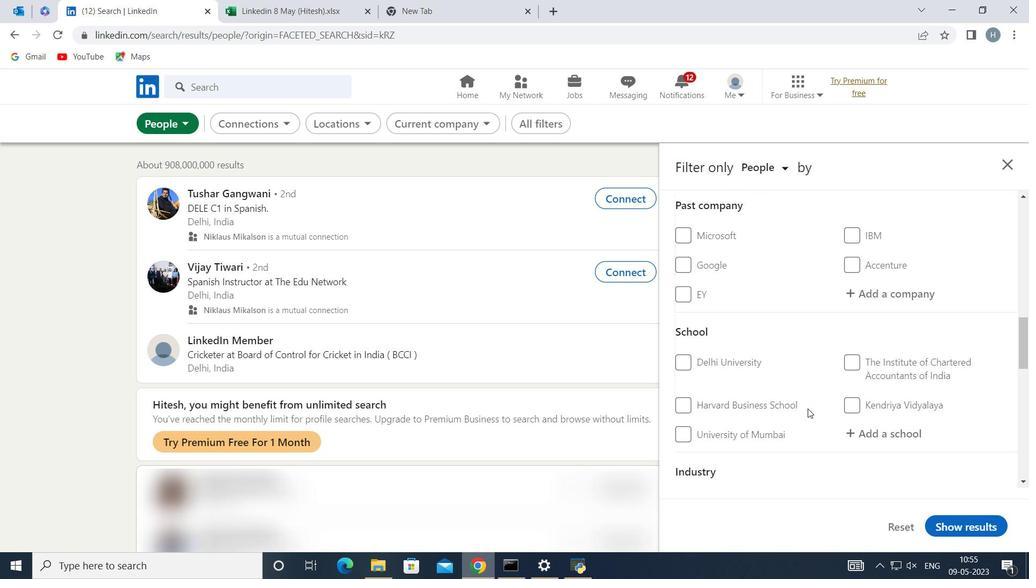 
Action: Mouse moved to (876, 298)
Screenshot: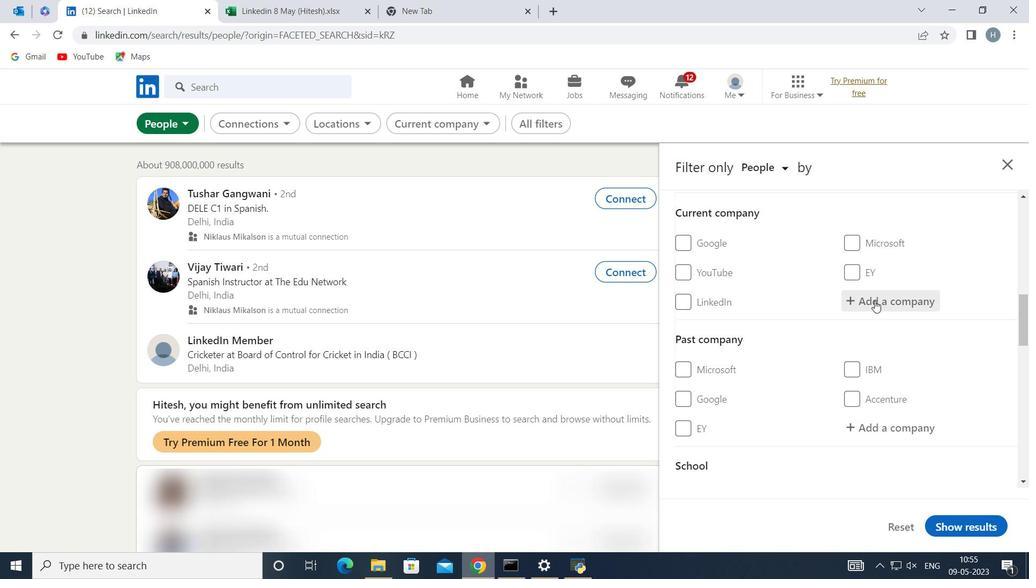 
